 Task: Normalize Multiple Tracks.
Action: Mouse moved to (6, 26)
Screenshot: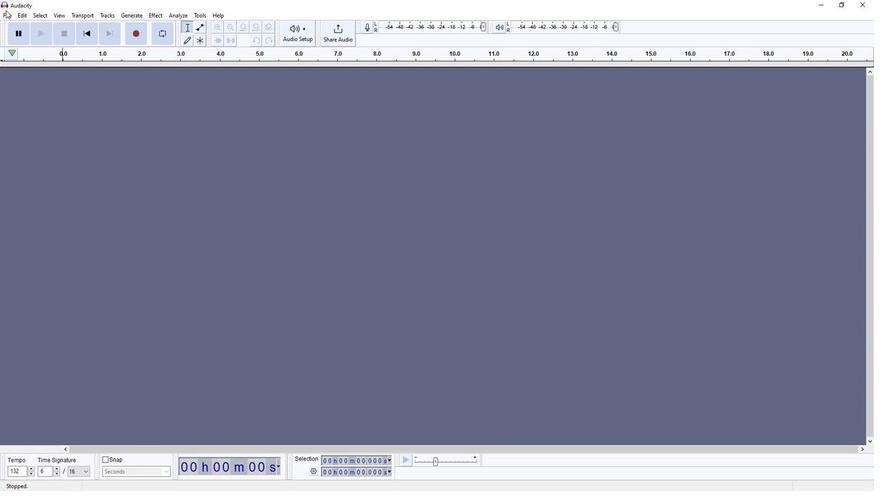 
Action: Mouse pressed left at (6, 26)
Screenshot: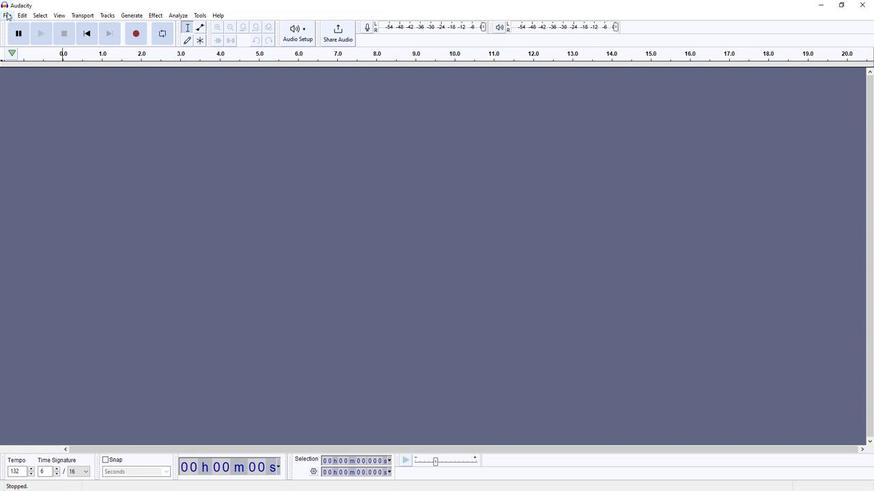 
Action: Mouse moved to (25, 52)
Screenshot: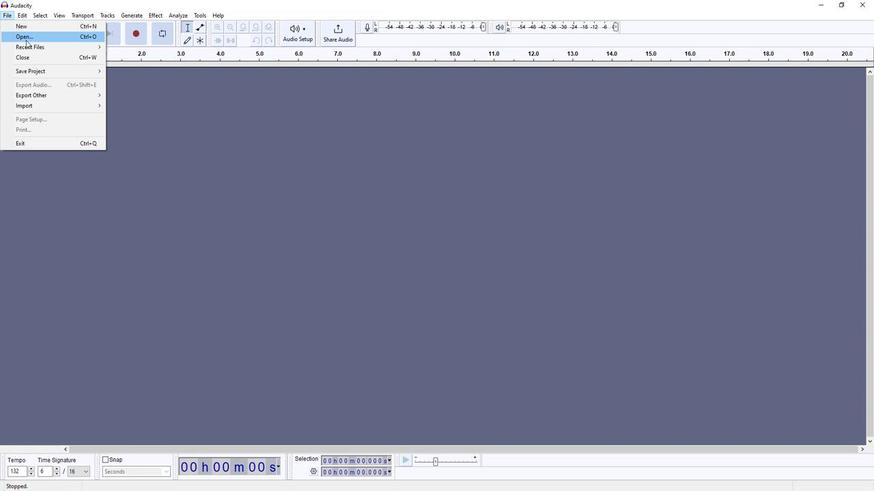
Action: Mouse pressed left at (25, 52)
Screenshot: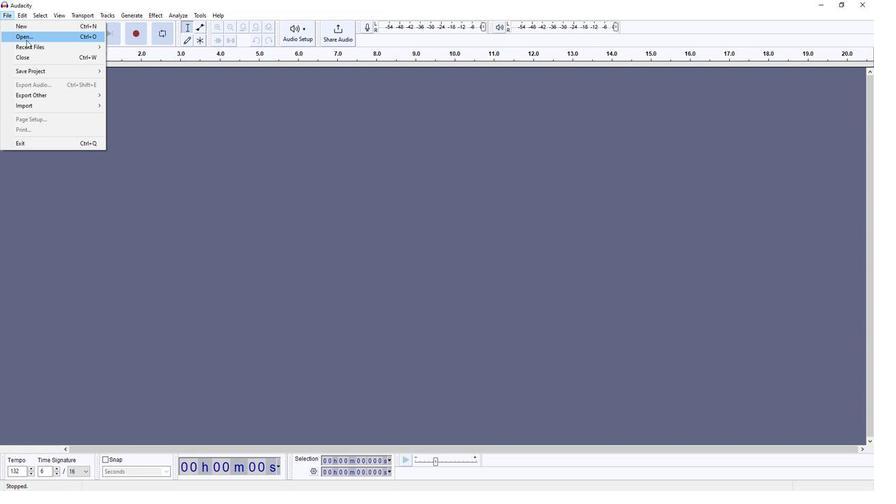 
Action: Mouse moved to (96, 122)
Screenshot: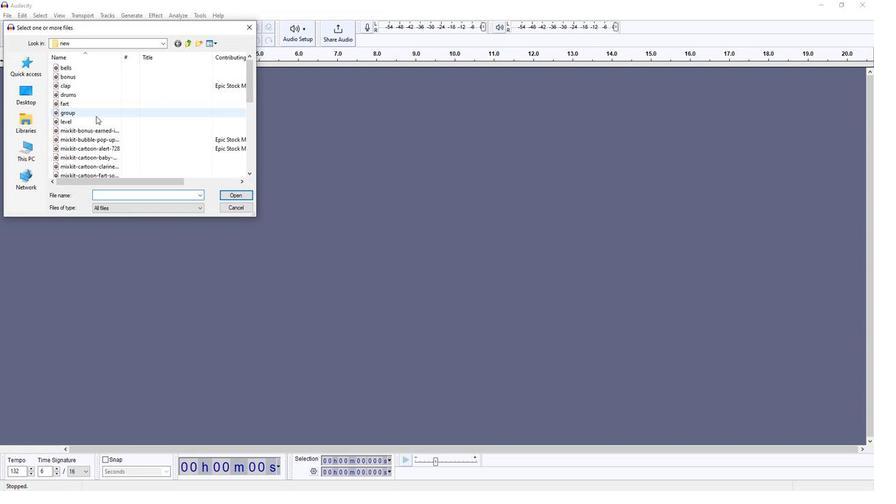 
Action: Mouse scrolled (96, 122) with delta (0, 0)
Screenshot: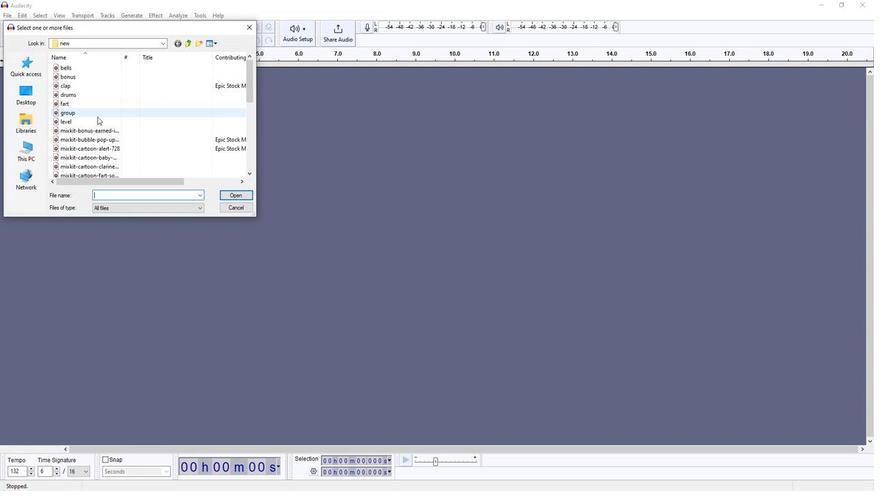 
Action: Mouse scrolled (96, 122) with delta (0, 0)
Screenshot: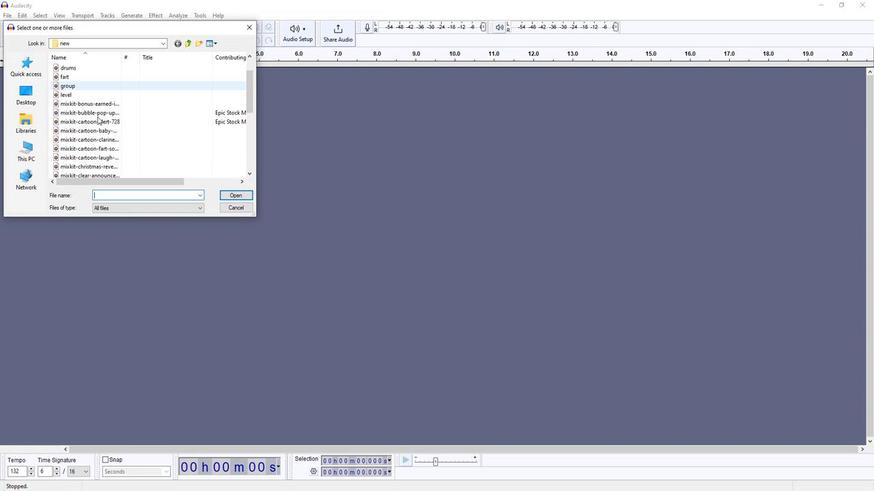 
Action: Mouse scrolled (96, 122) with delta (0, 0)
Screenshot: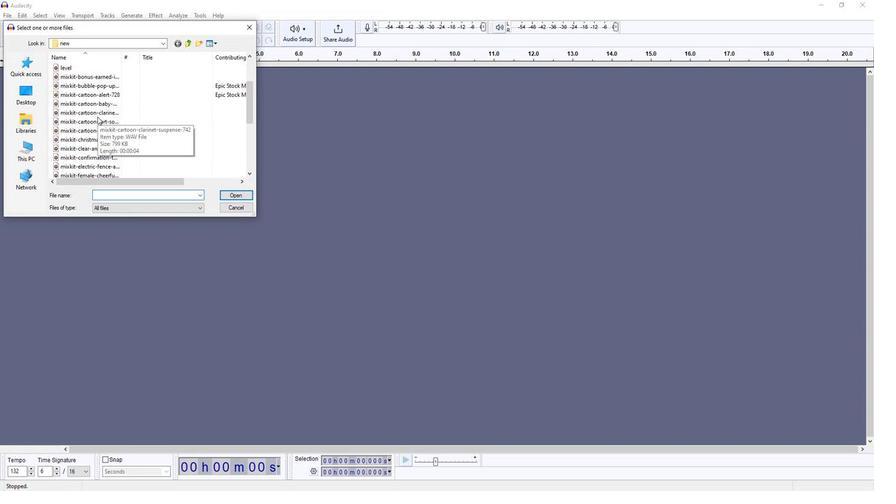 
Action: Mouse scrolled (96, 122) with delta (0, 0)
Screenshot: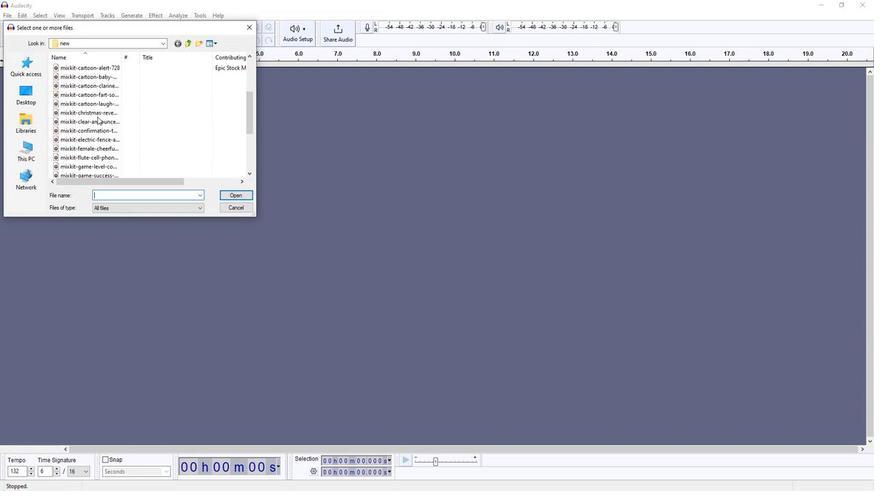 
Action: Mouse scrolled (96, 122) with delta (0, 0)
Screenshot: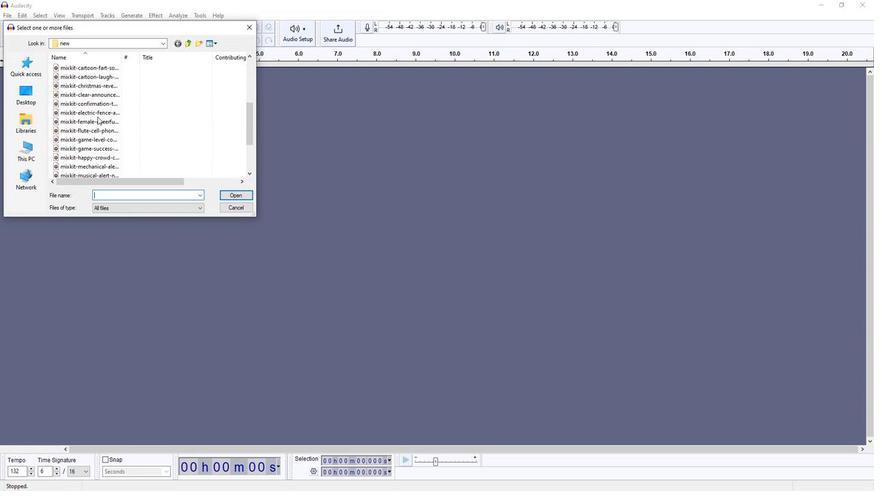 
Action: Mouse scrolled (96, 122) with delta (0, 0)
Screenshot: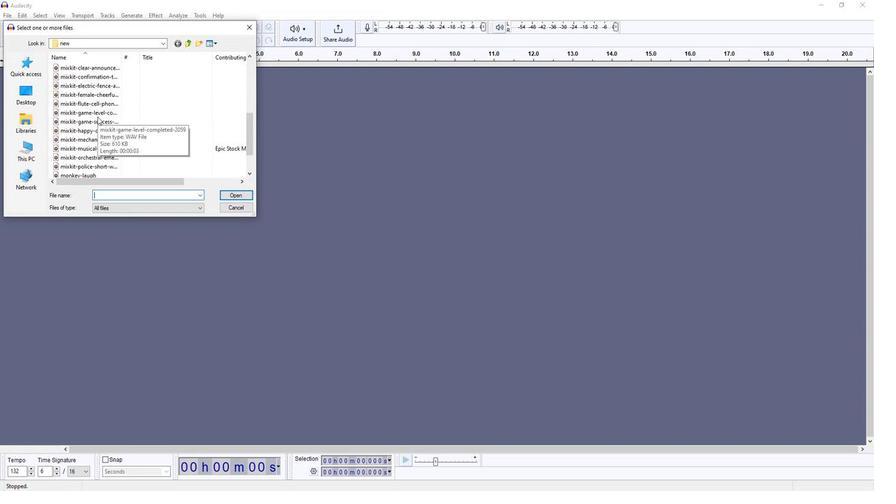 
Action: Mouse scrolled (96, 122) with delta (0, 0)
Screenshot: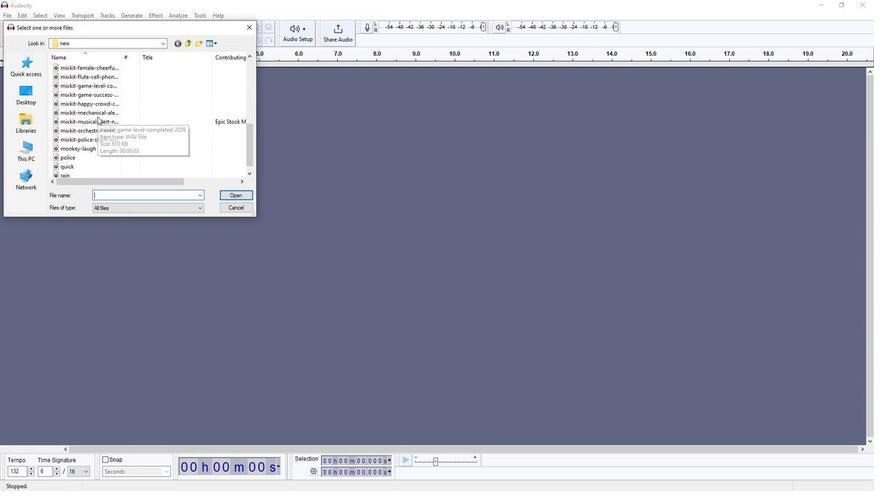 
Action: Mouse moved to (70, 160)
Screenshot: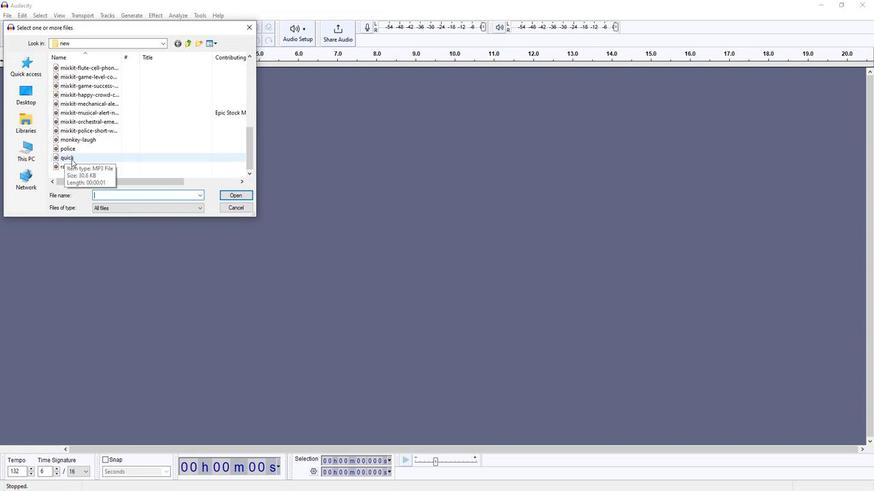 
Action: Mouse pressed left at (70, 160)
Screenshot: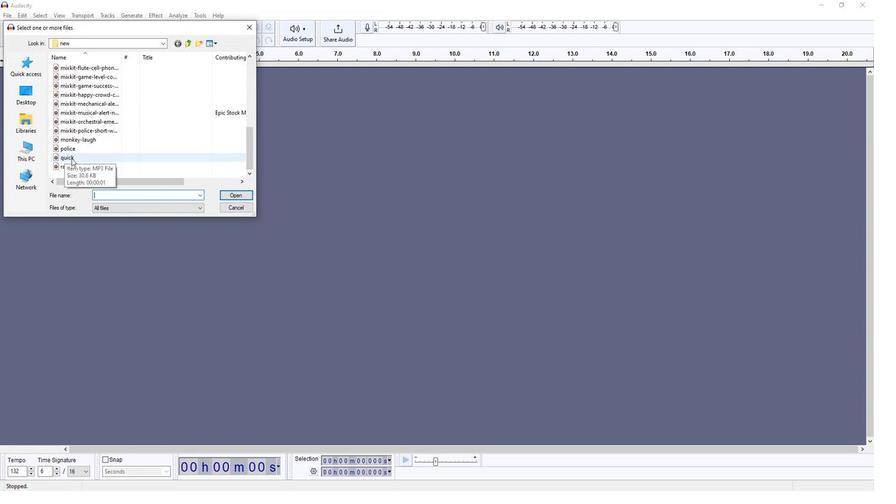 
Action: Mouse moved to (228, 194)
Screenshot: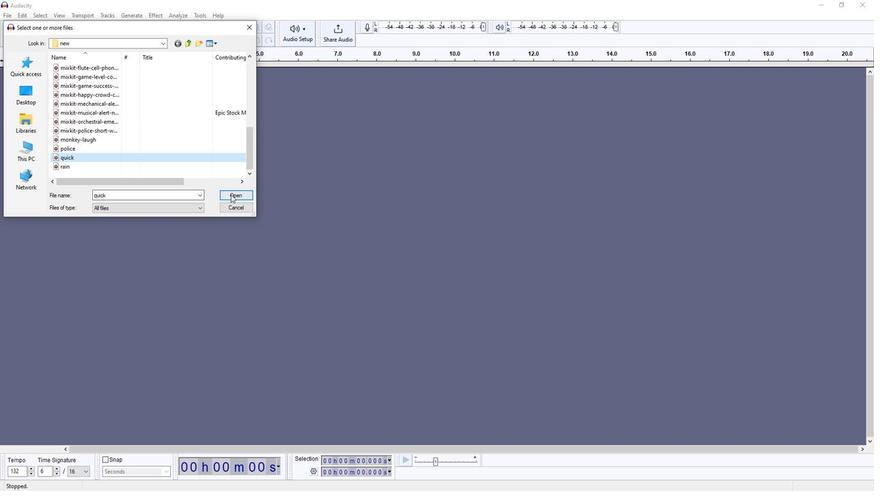 
Action: Mouse pressed left at (228, 194)
Screenshot: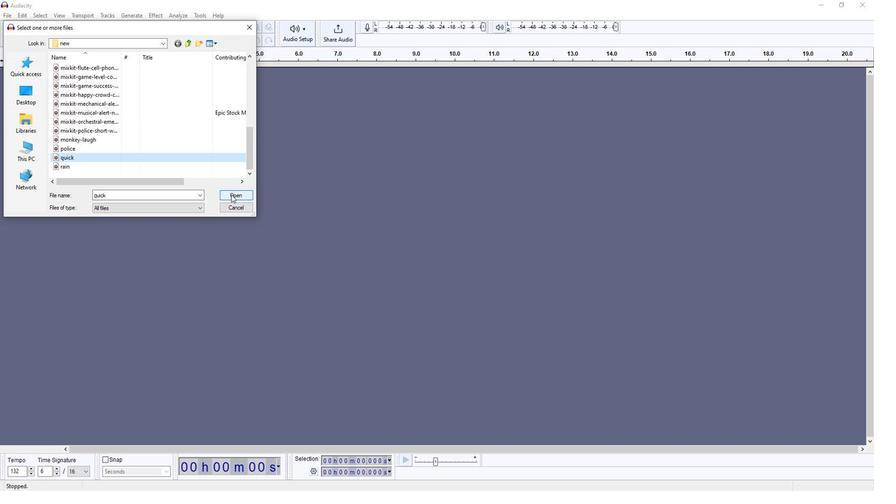 
Action: Mouse moved to (35, 44)
Screenshot: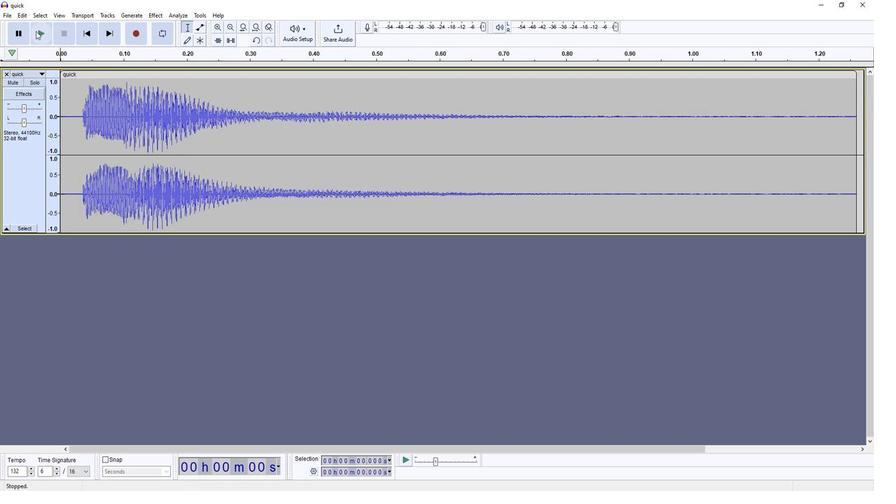 
Action: Mouse pressed left at (35, 44)
Screenshot: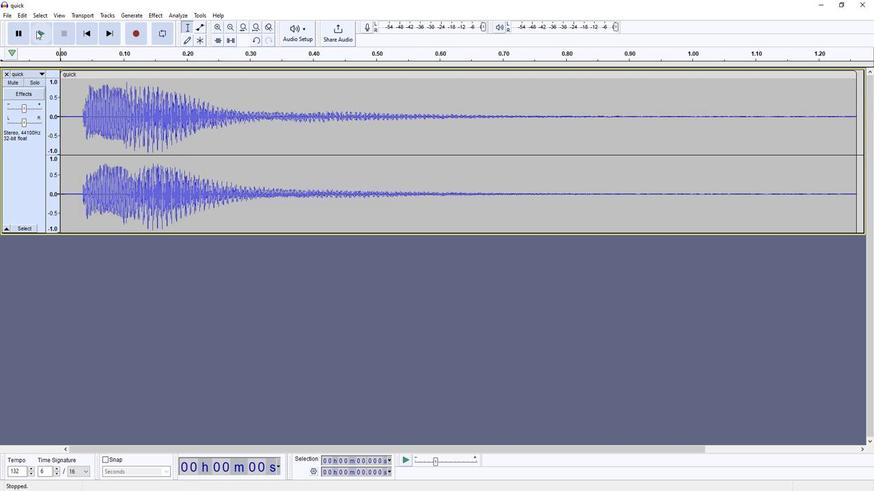 
Action: Mouse moved to (461, 90)
Screenshot: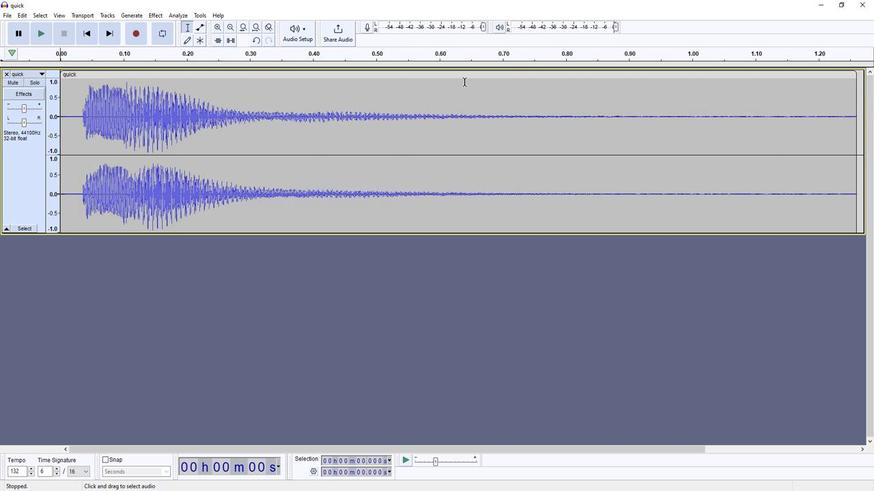 
Action: Mouse pressed left at (461, 90)
Screenshot: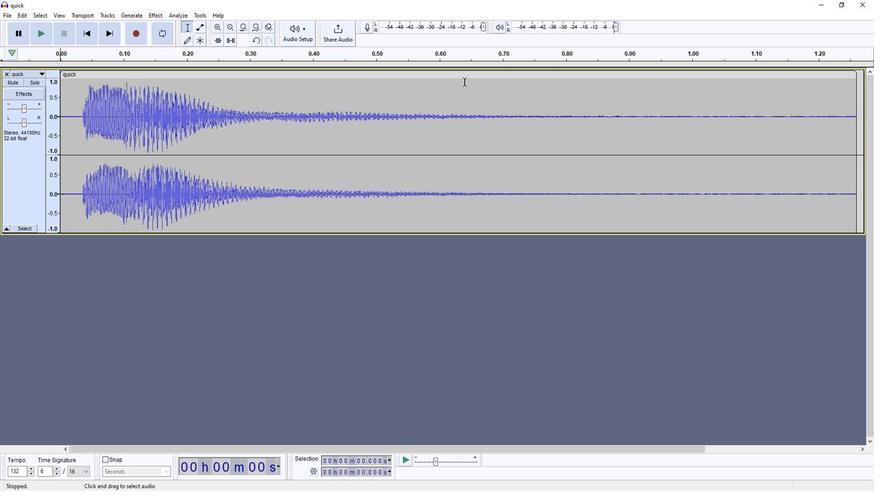 
Action: Mouse moved to (26, 31)
Screenshot: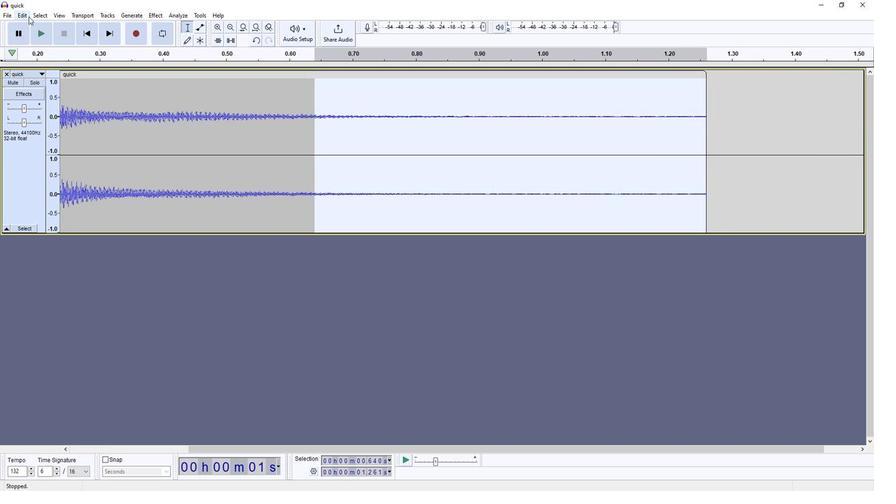 
Action: Mouse pressed left at (26, 31)
Screenshot: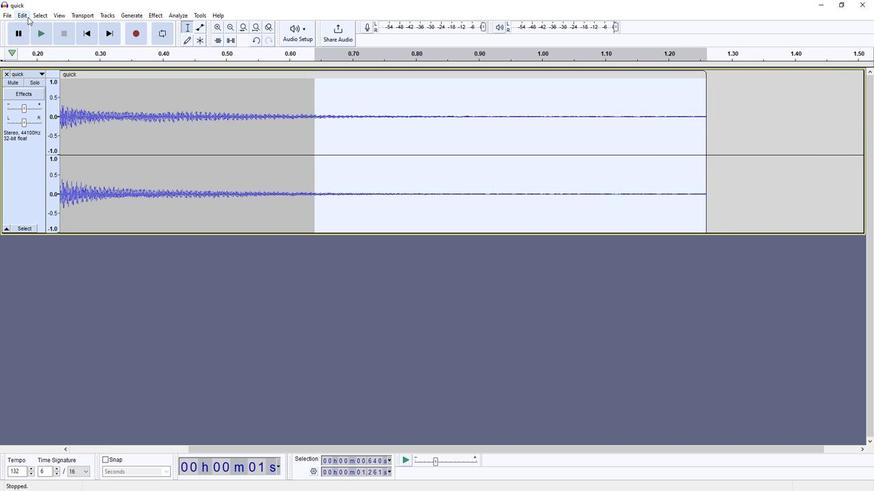 
Action: Mouse moved to (38, 68)
Screenshot: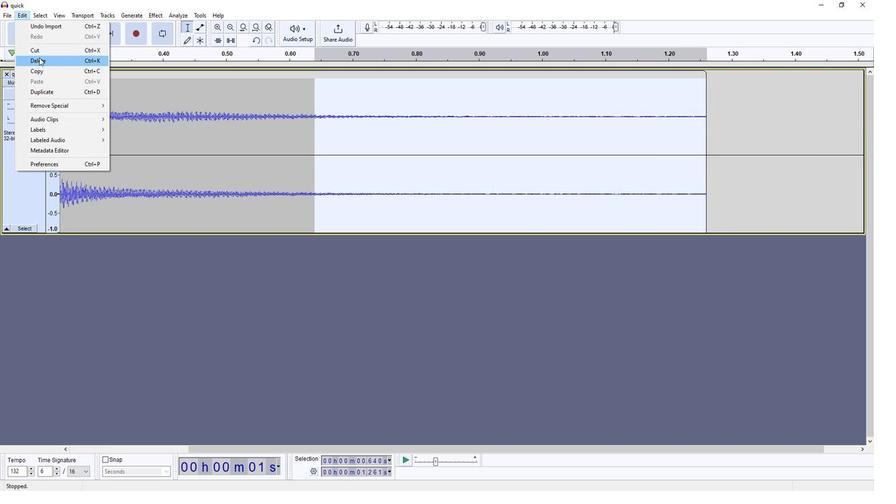 
Action: Mouse pressed left at (38, 68)
Screenshot: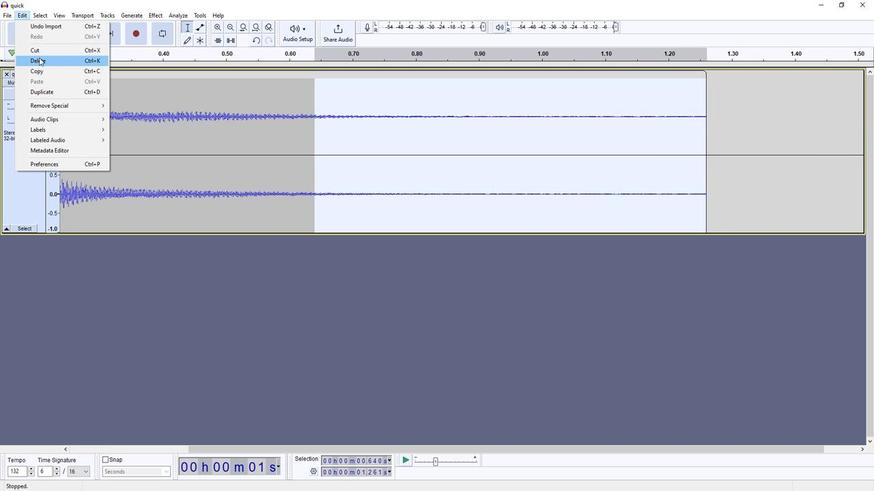 
Action: Mouse moved to (83, 41)
Screenshot: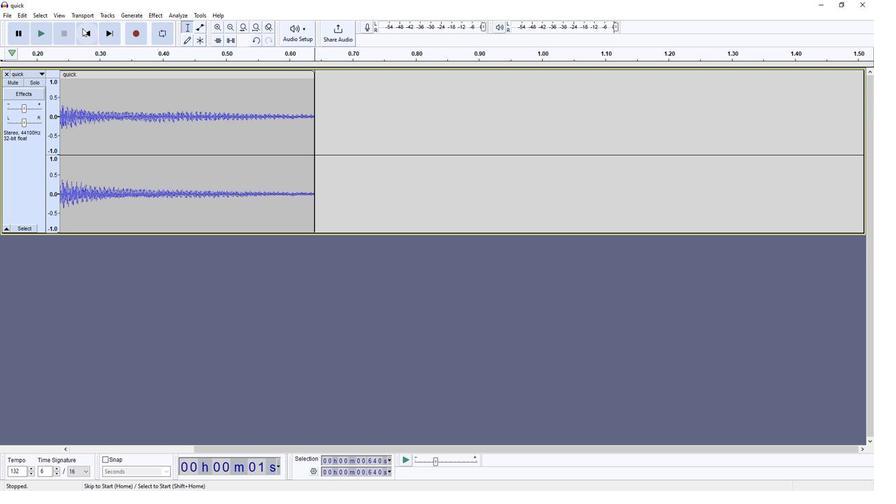 
Action: Mouse pressed left at (83, 41)
Screenshot: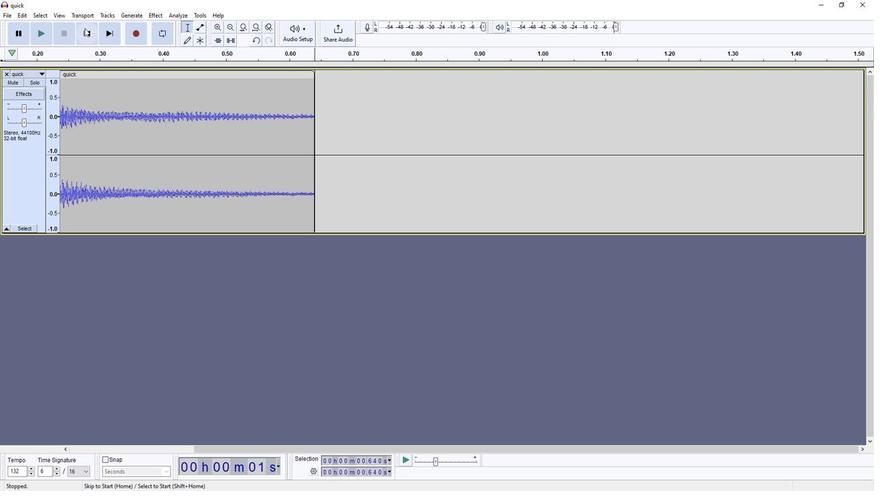 
Action: Mouse moved to (8, 29)
Screenshot: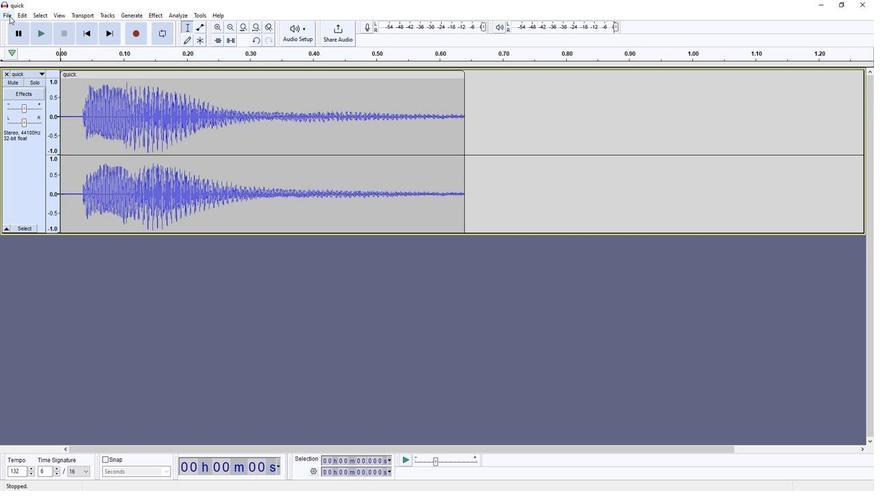 
Action: Mouse pressed left at (8, 29)
Screenshot: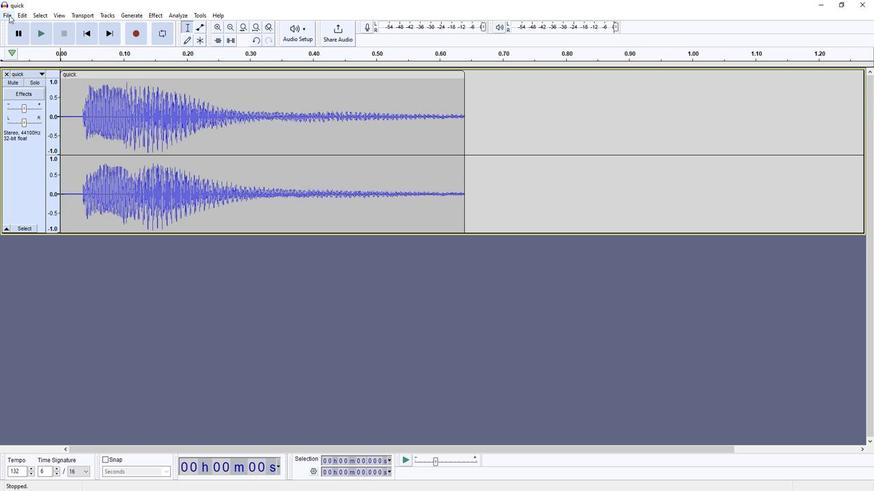 
Action: Mouse moved to (37, 112)
Screenshot: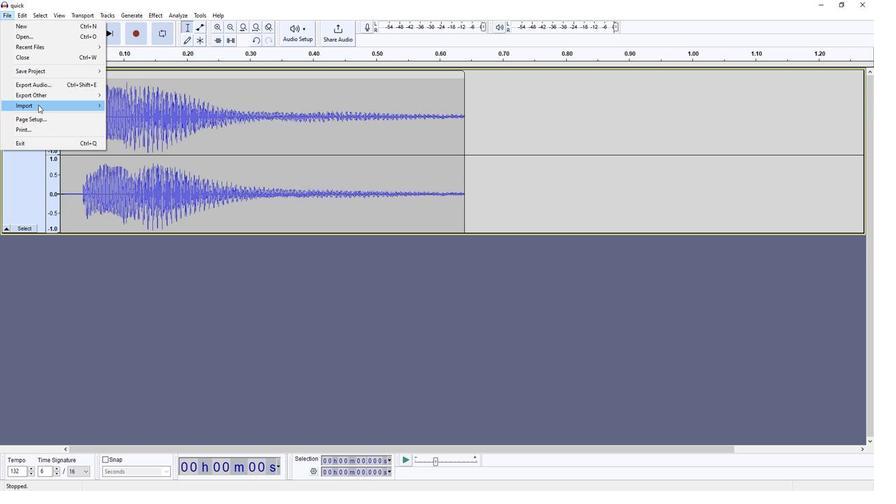 
Action: Mouse pressed left at (37, 112)
Screenshot: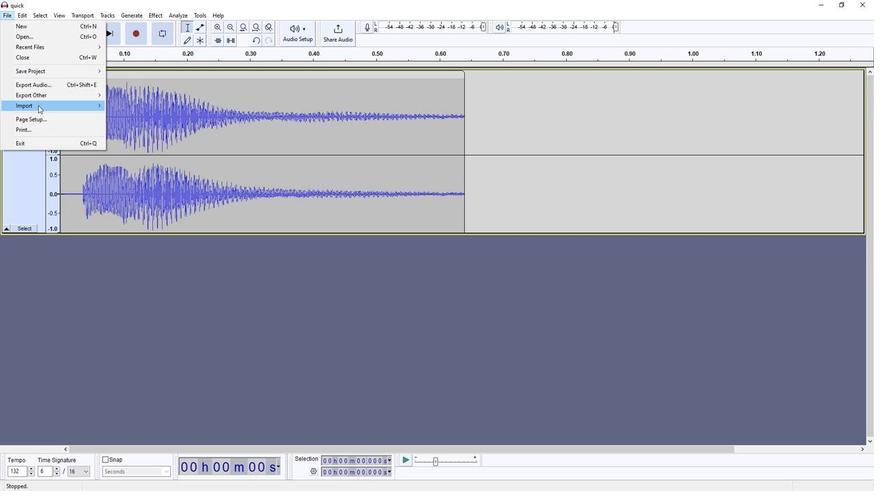 
Action: Mouse moved to (114, 109)
Screenshot: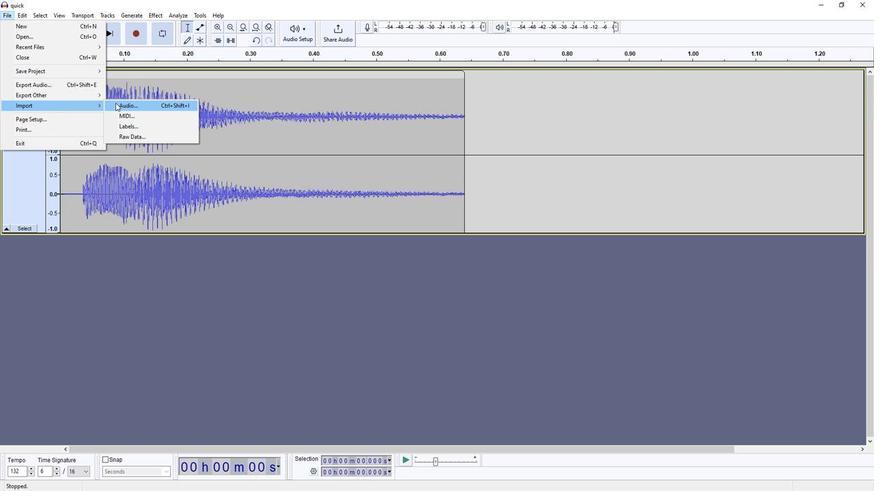 
Action: Mouse pressed left at (114, 109)
Screenshot: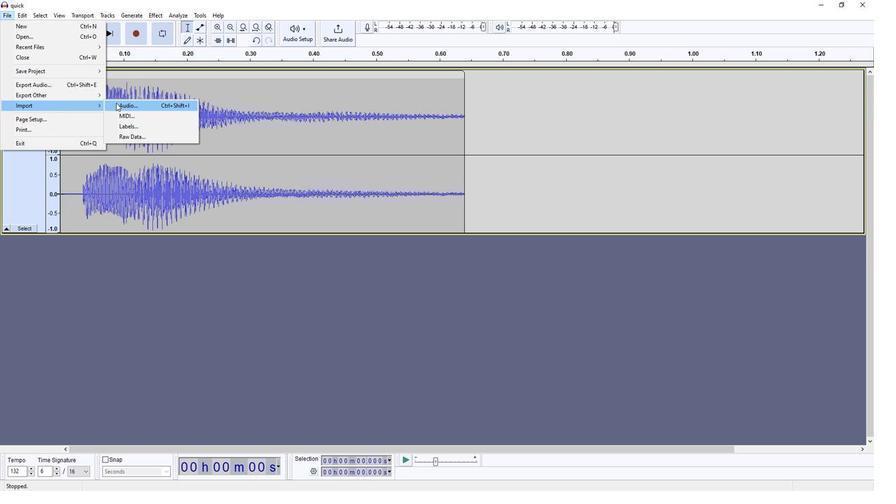 
Action: Mouse moved to (64, 126)
Screenshot: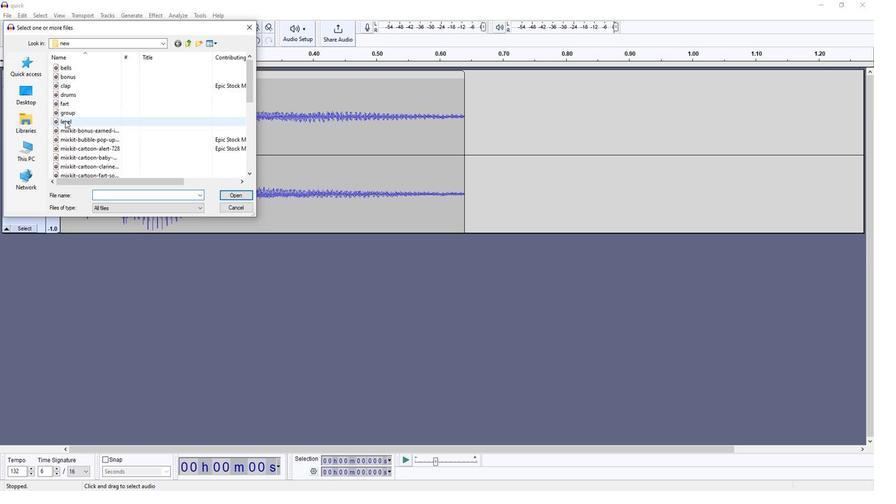 
Action: Mouse pressed left at (64, 126)
Screenshot: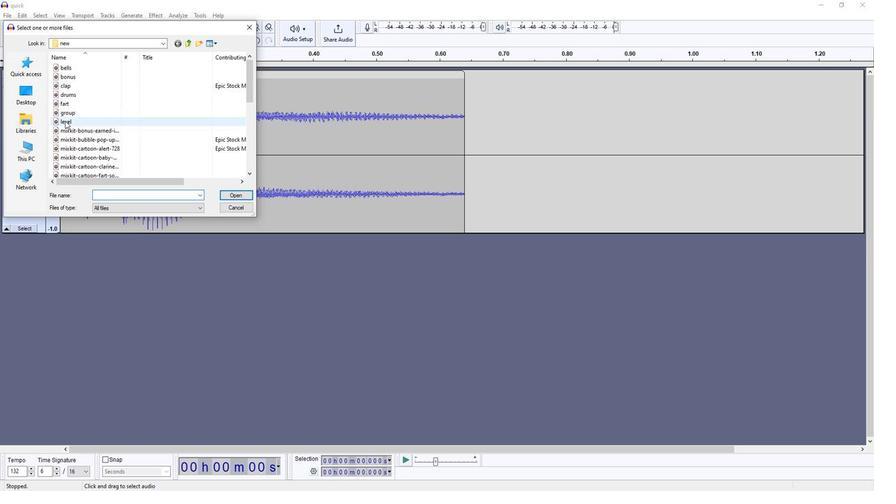
Action: Mouse moved to (226, 191)
Screenshot: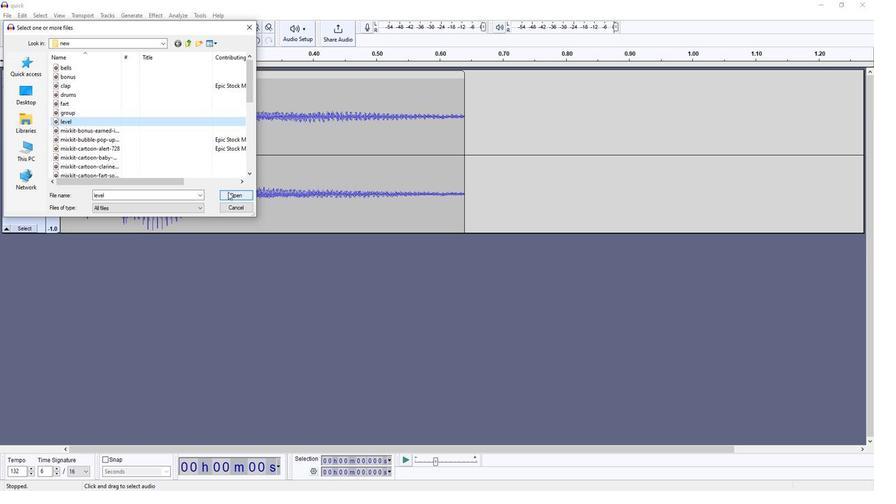 
Action: Mouse pressed left at (226, 191)
Screenshot: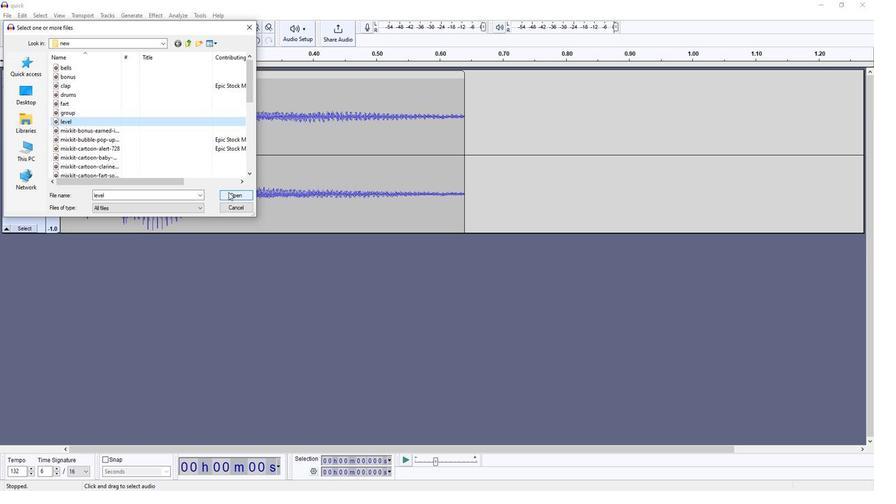 
Action: Mouse moved to (19, 314)
Screenshot: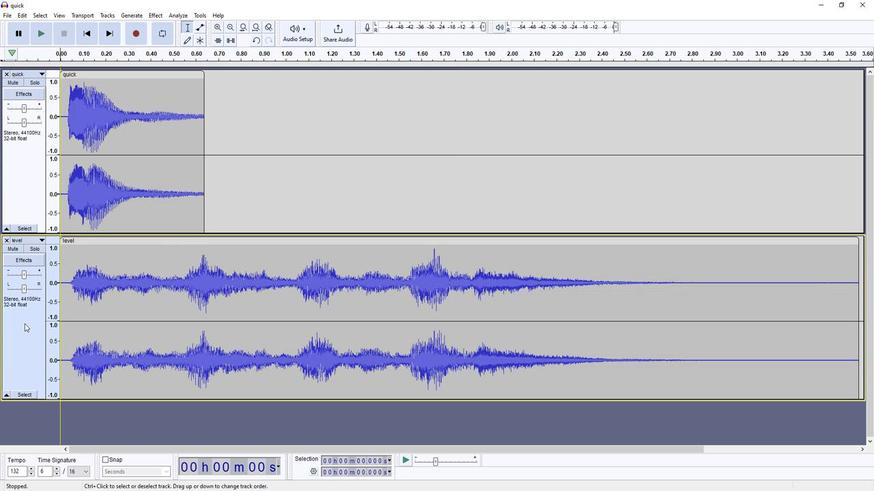
Action: Mouse pressed left at (19, 314)
Screenshot: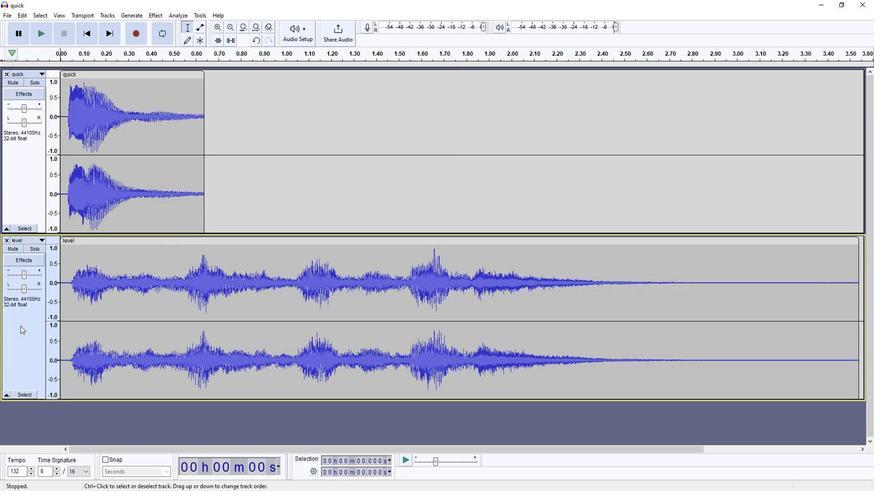 
Action: Mouse moved to (36, 47)
Screenshot: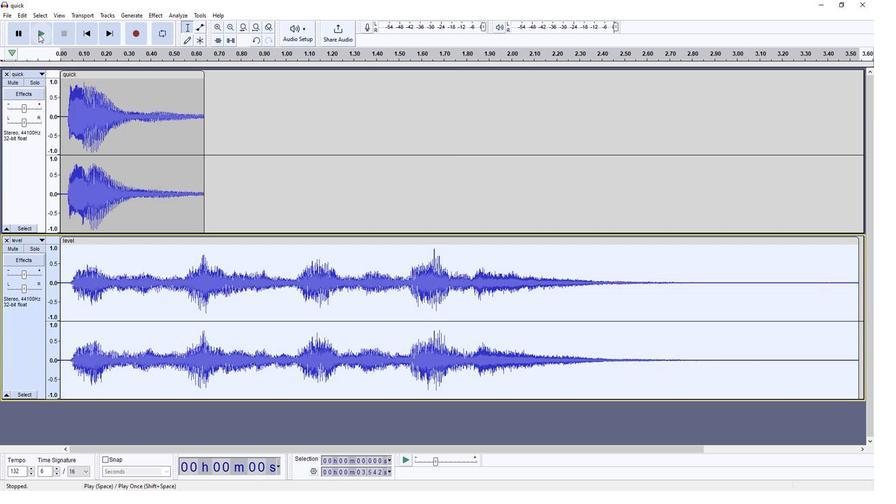 
Action: Mouse pressed left at (36, 47)
Screenshot: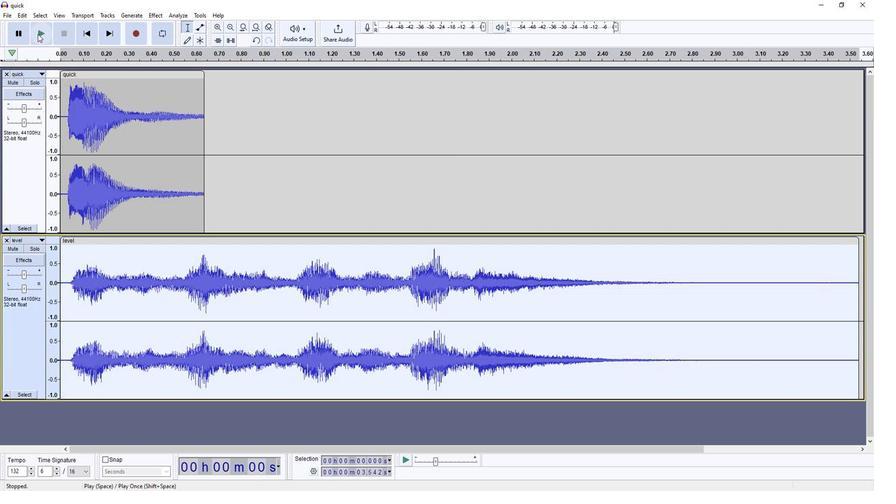 
Action: Mouse moved to (610, 244)
Screenshot: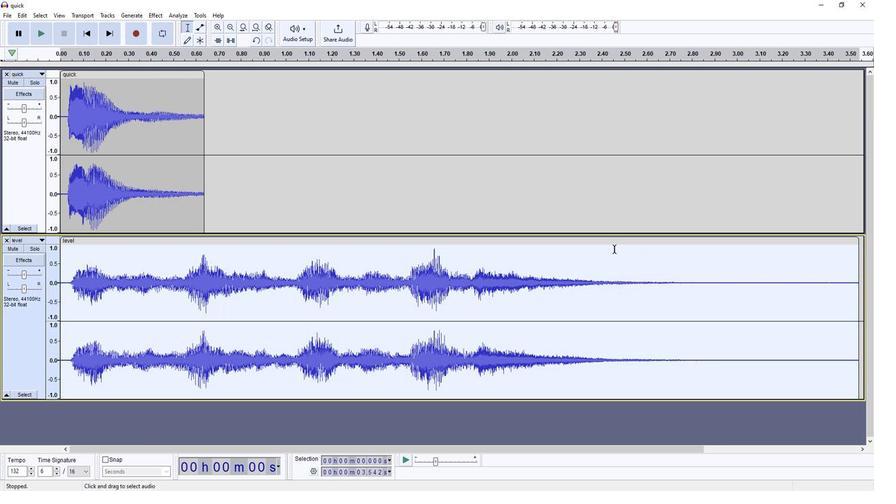 
Action: Mouse pressed left at (610, 244)
Screenshot: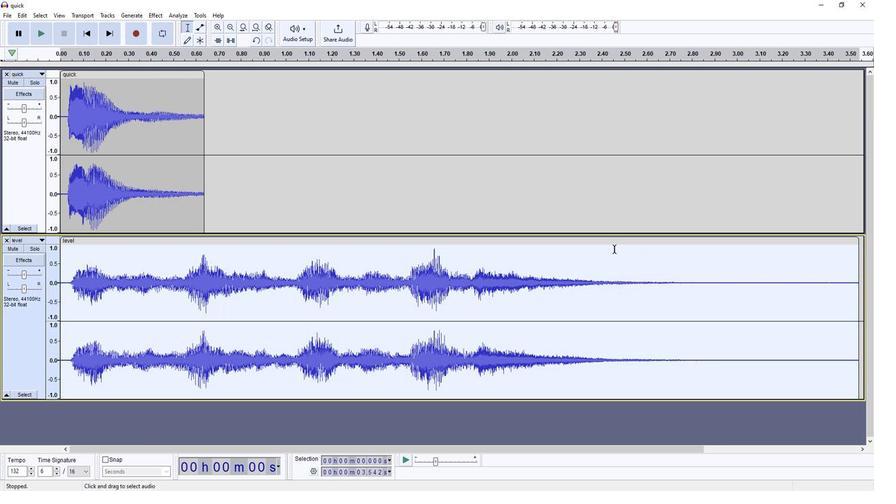 
Action: Mouse moved to (24, 25)
Screenshot: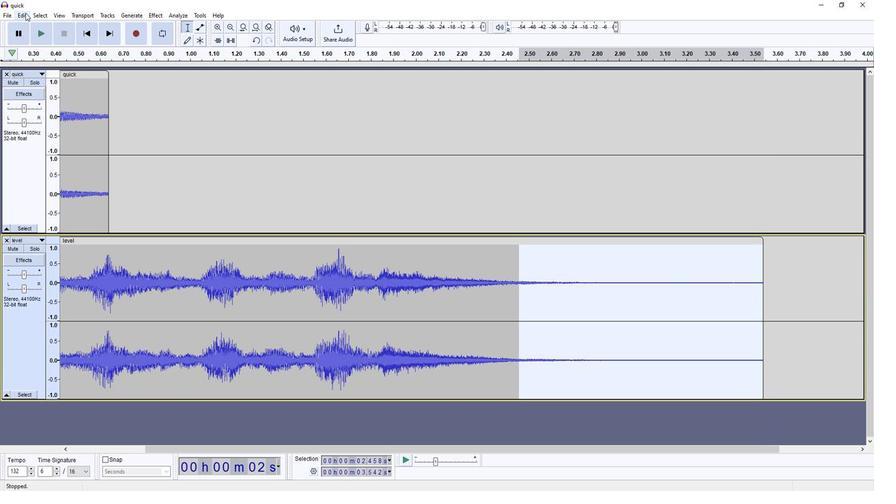 
Action: Mouse pressed left at (24, 25)
Screenshot: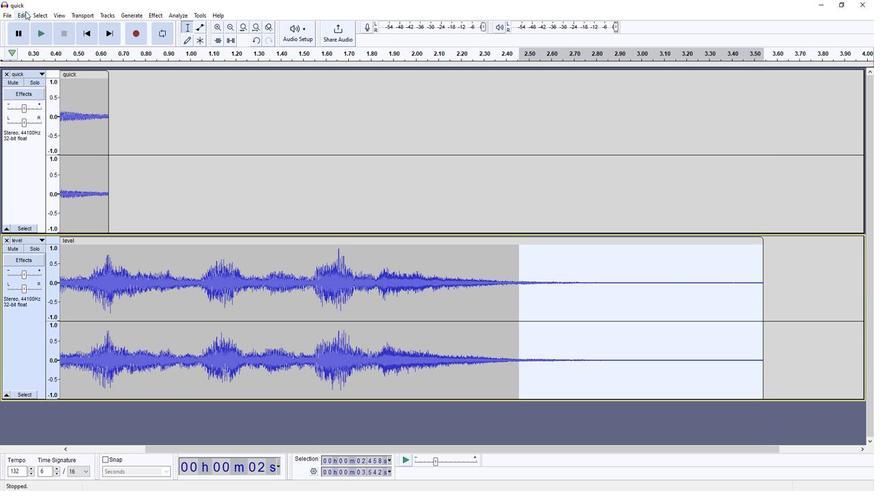 
Action: Mouse moved to (47, 73)
Screenshot: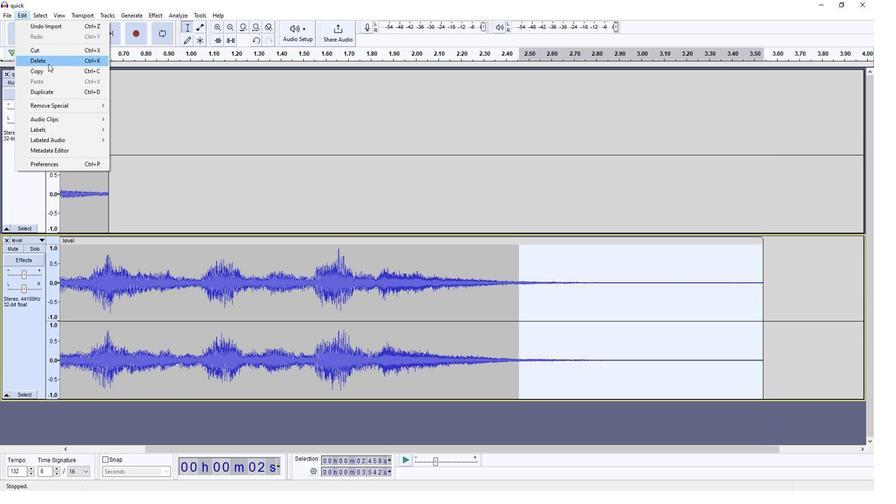 
Action: Mouse pressed left at (47, 73)
Screenshot: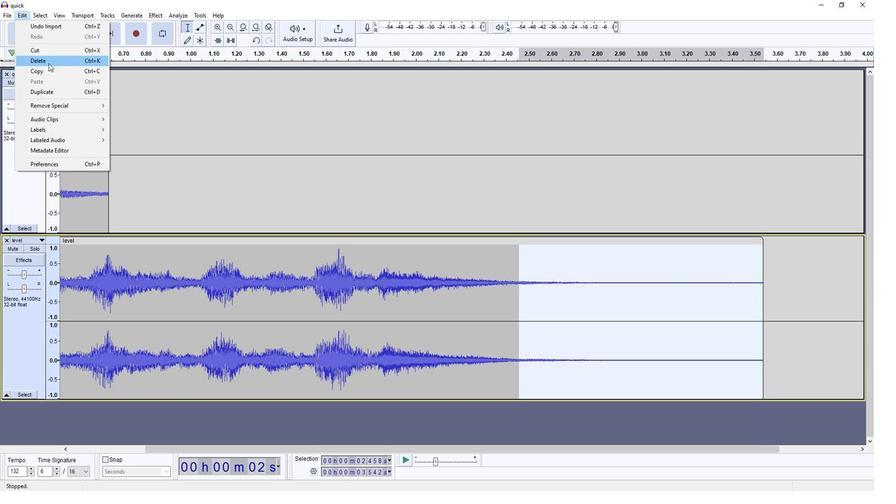 
Action: Mouse moved to (172, 131)
Screenshot: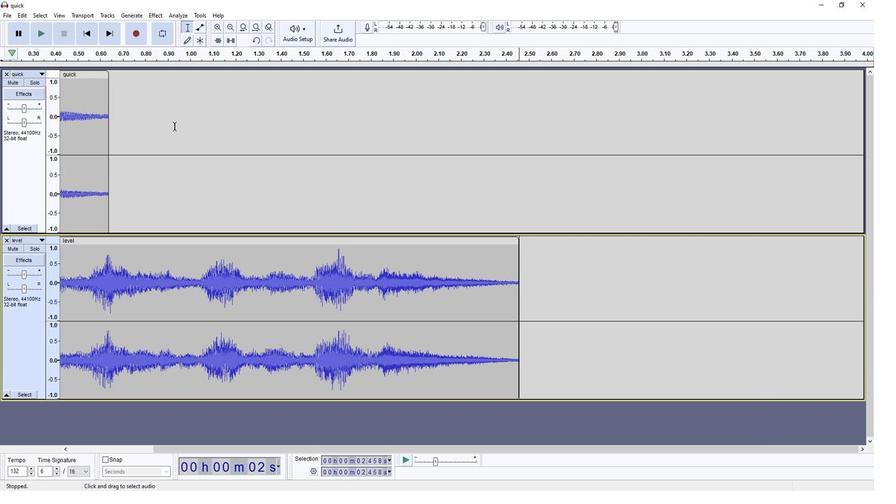 
Action: Mouse scrolled (172, 131) with delta (0, 0)
Screenshot: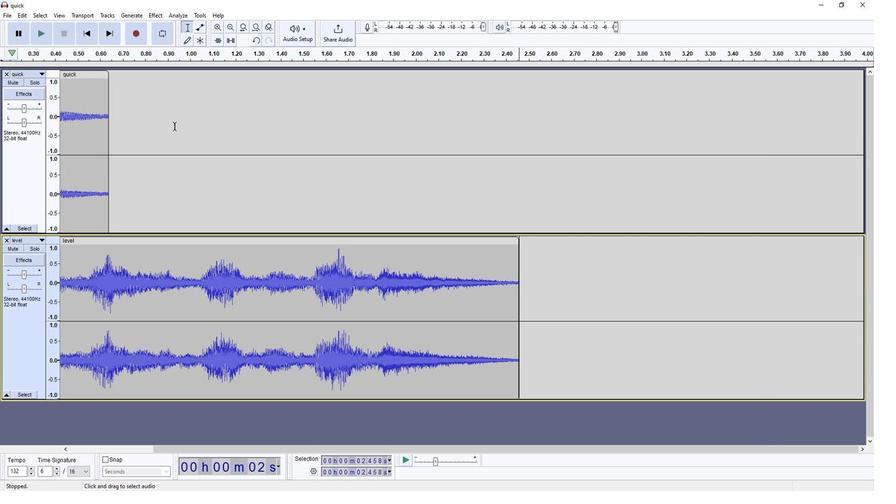 
Action: Mouse scrolled (172, 131) with delta (0, 0)
Screenshot: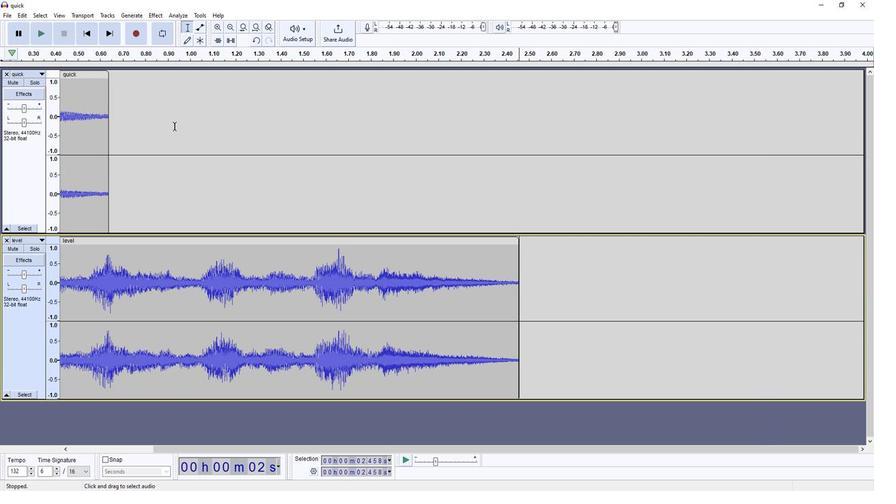 
Action: Mouse scrolled (172, 131) with delta (0, 0)
Screenshot: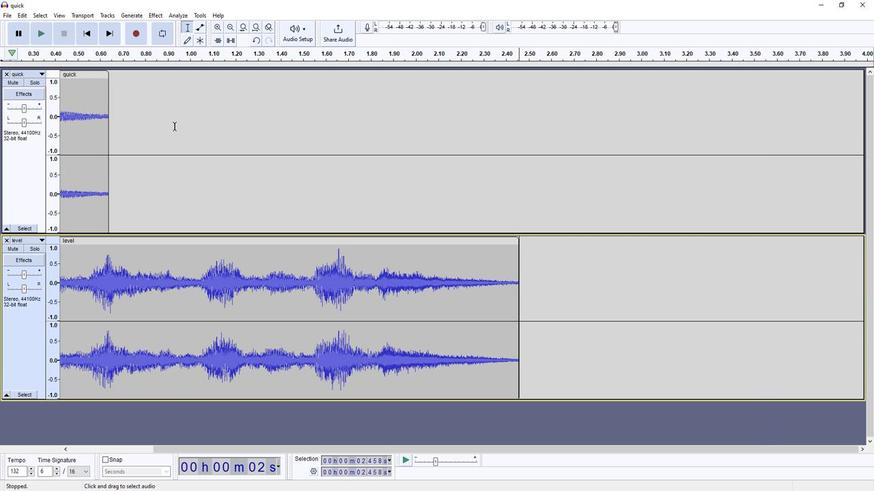 
Action: Mouse scrolled (172, 131) with delta (0, 0)
Screenshot: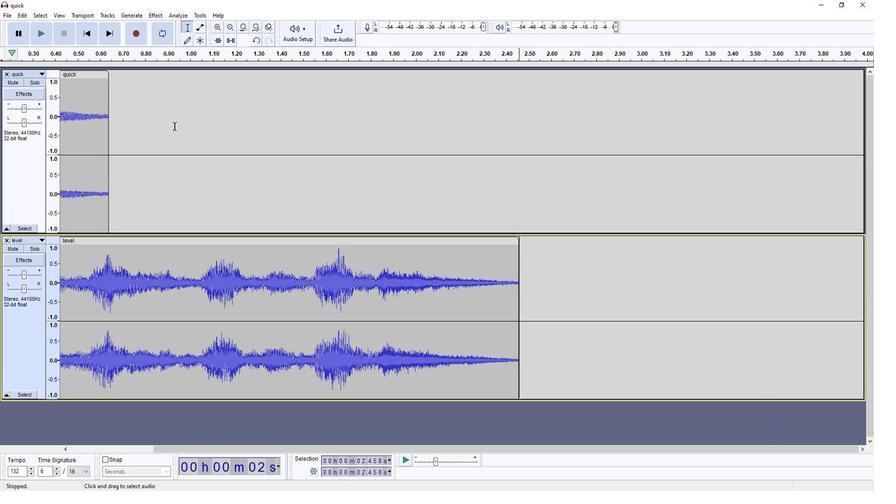 
Action: Mouse scrolled (172, 131) with delta (0, 0)
Screenshot: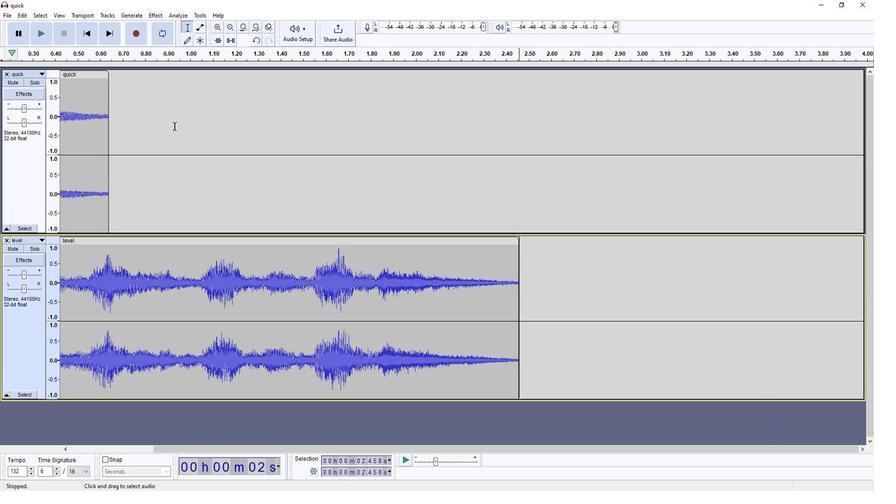 
Action: Mouse moved to (86, 48)
Screenshot: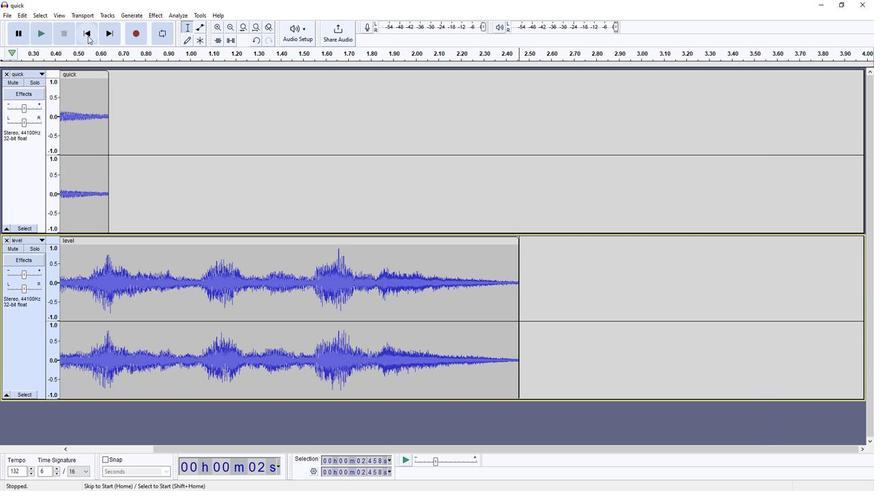 
Action: Mouse pressed left at (86, 48)
Screenshot: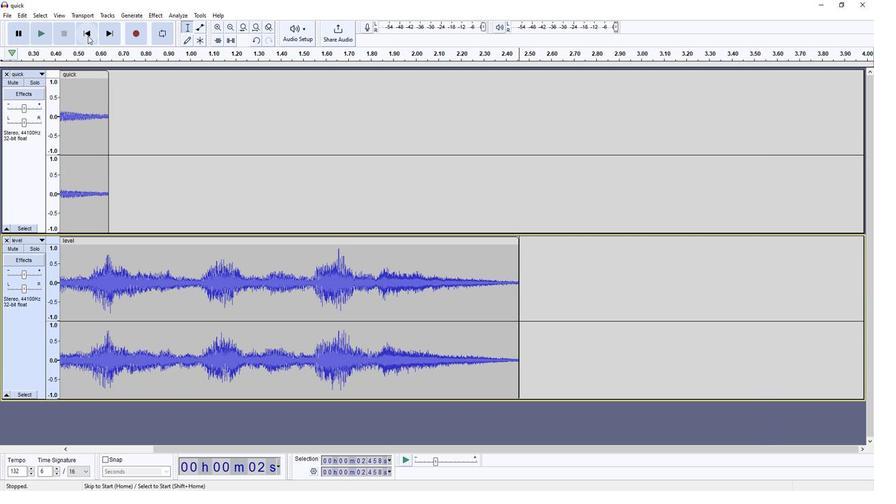 
Action: Mouse moved to (228, 238)
Screenshot: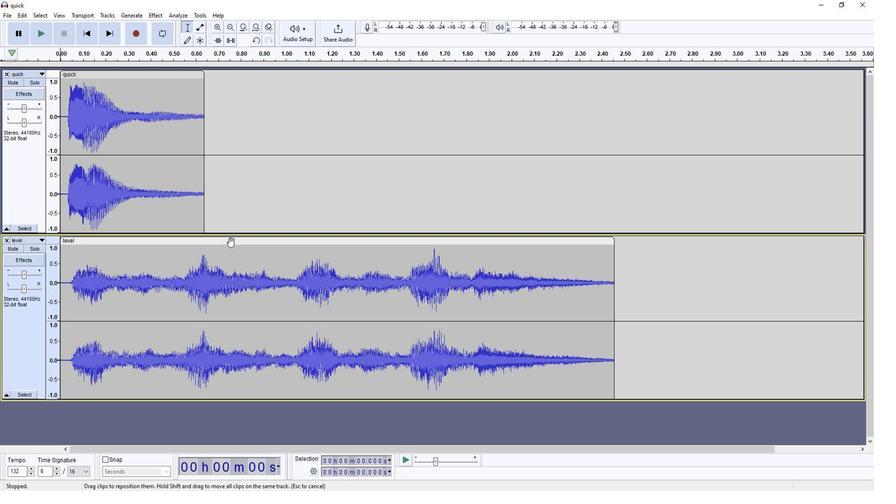 
Action: Mouse pressed left at (228, 238)
Screenshot: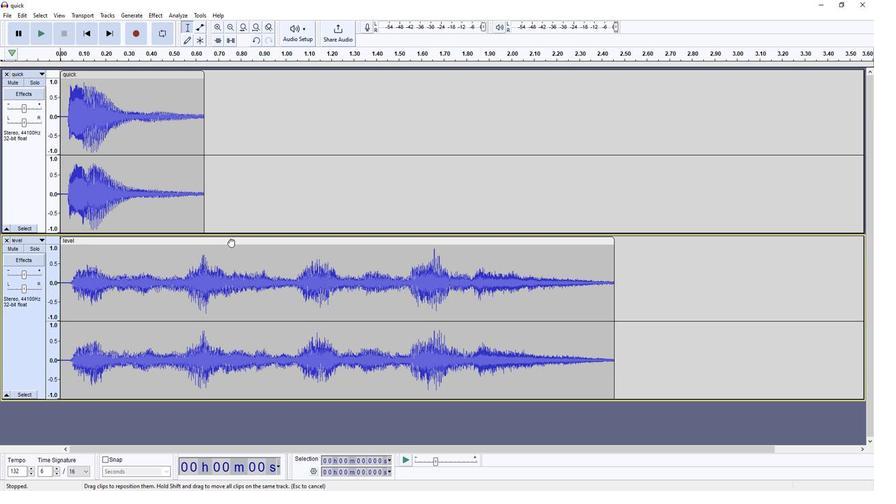 
Action: Mouse moved to (27, 170)
Screenshot: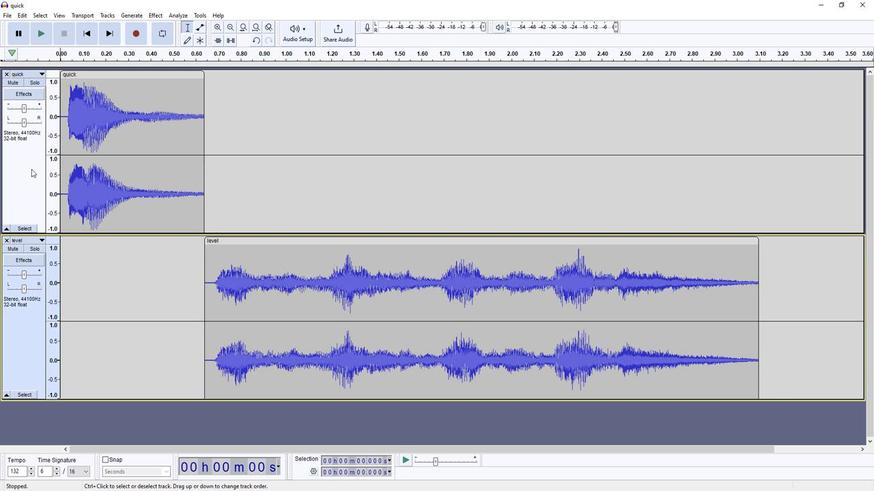 
Action: Mouse pressed left at (27, 170)
Screenshot: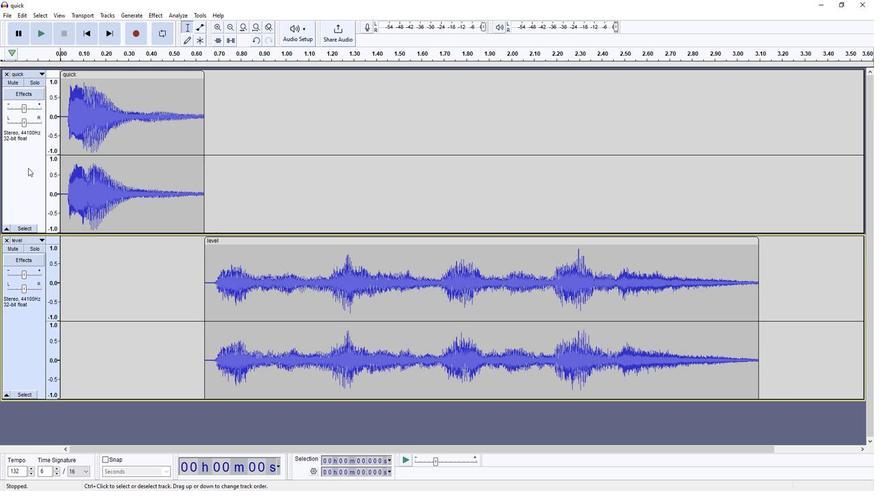 
Action: Mouse moved to (159, 28)
Screenshot: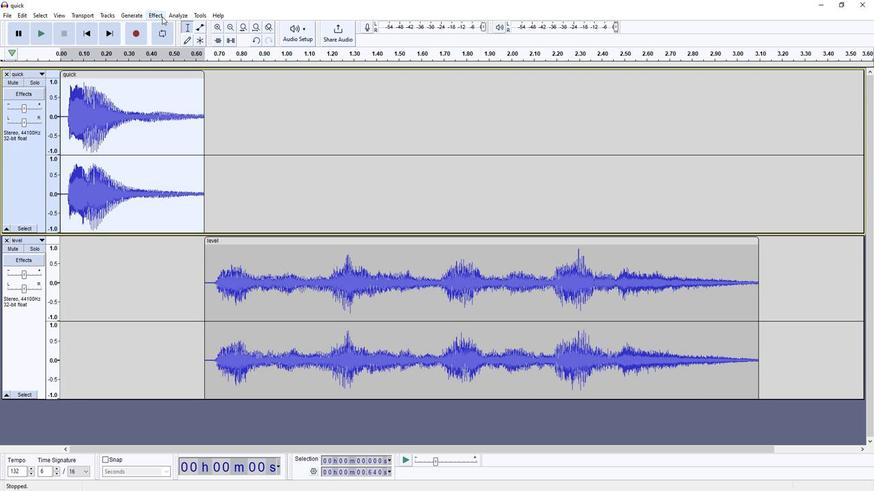 
Action: Mouse pressed left at (159, 28)
Screenshot: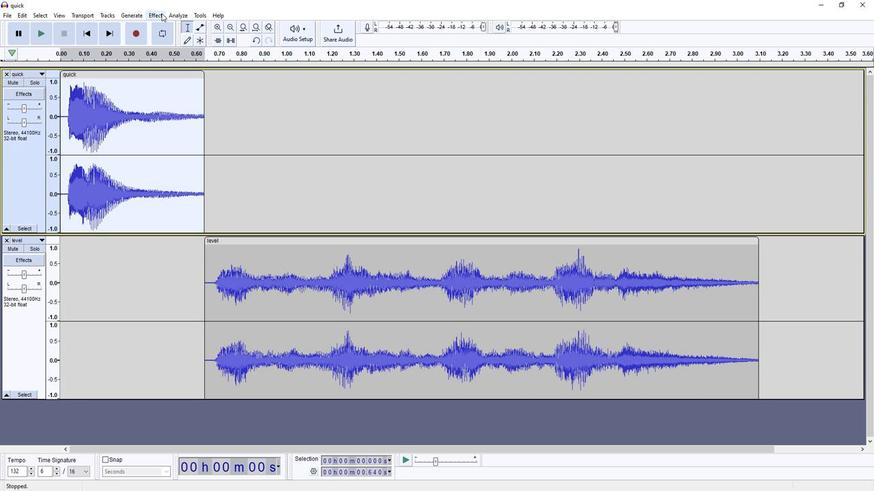 
Action: Mouse moved to (306, 125)
Screenshot: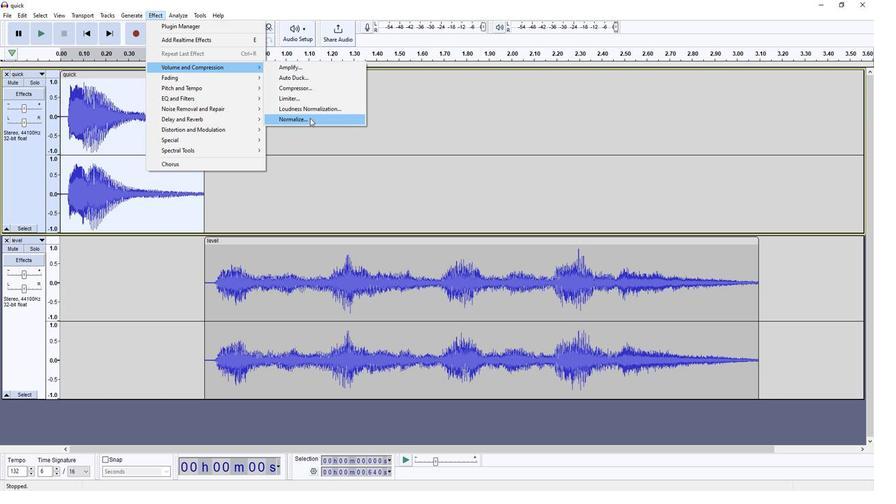 
Action: Mouse pressed left at (306, 125)
Screenshot: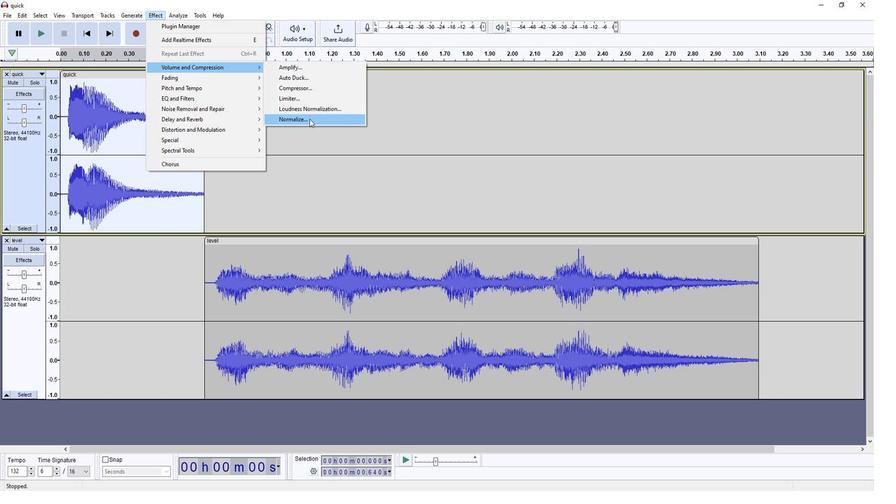 
Action: Mouse moved to (451, 222)
Screenshot: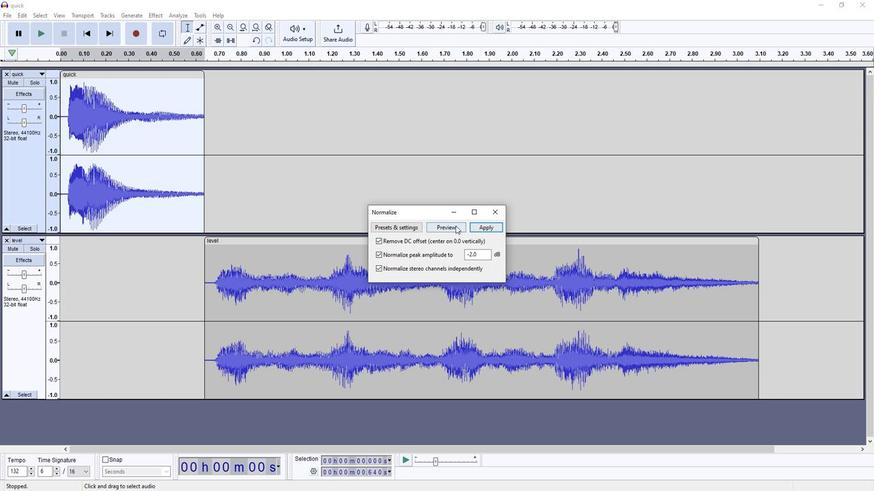 
Action: Mouse pressed left at (451, 222)
Screenshot: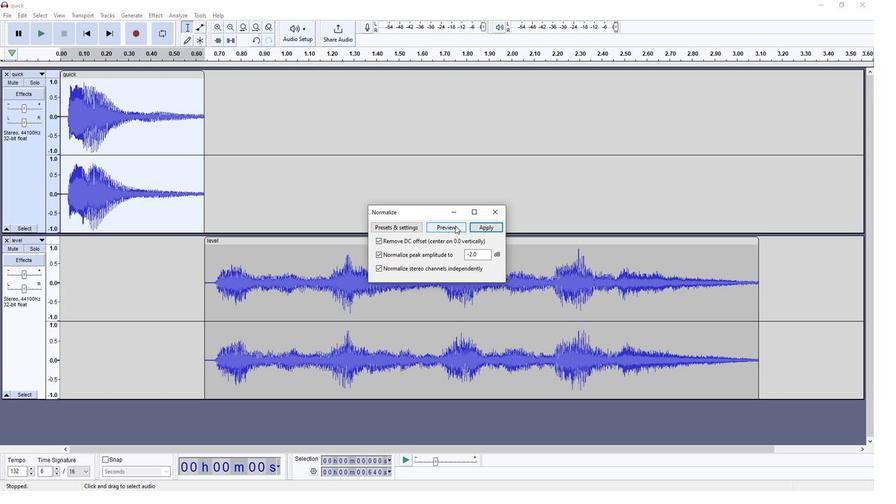 
Action: Mouse moved to (486, 220)
Screenshot: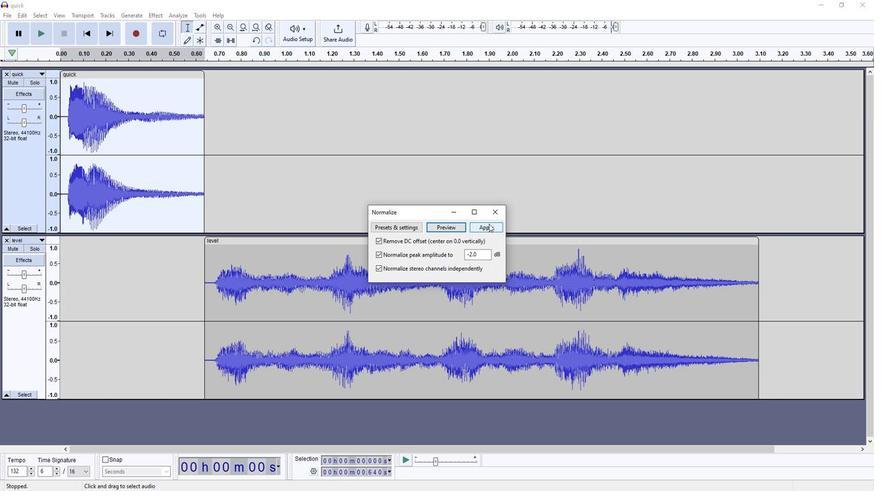 
Action: Mouse pressed left at (486, 220)
Screenshot: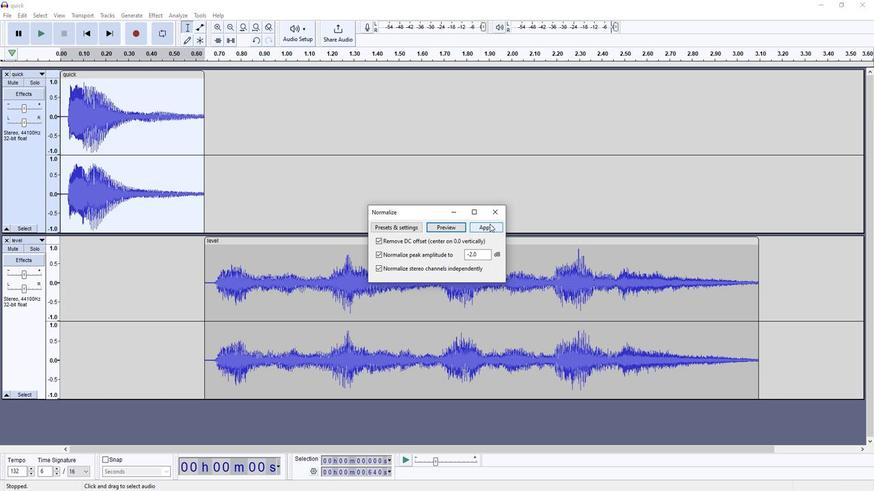 
Action: Mouse moved to (23, 321)
Screenshot: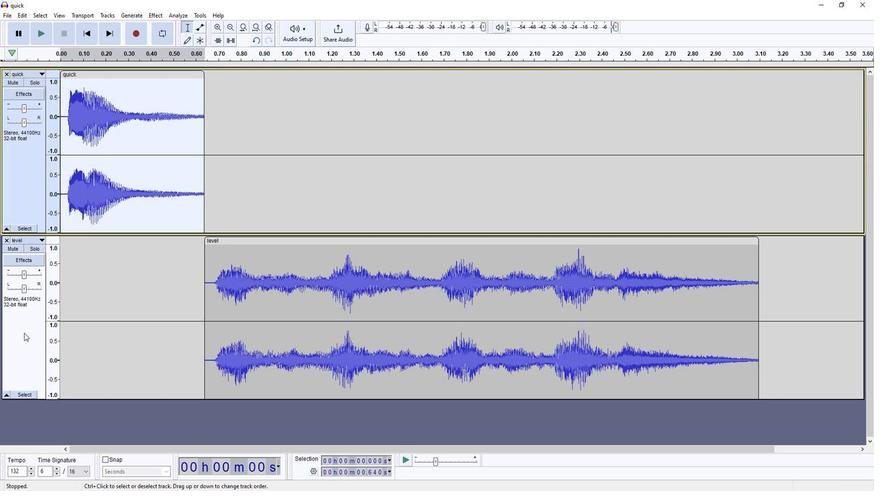 
Action: Mouse pressed left at (23, 321)
Screenshot: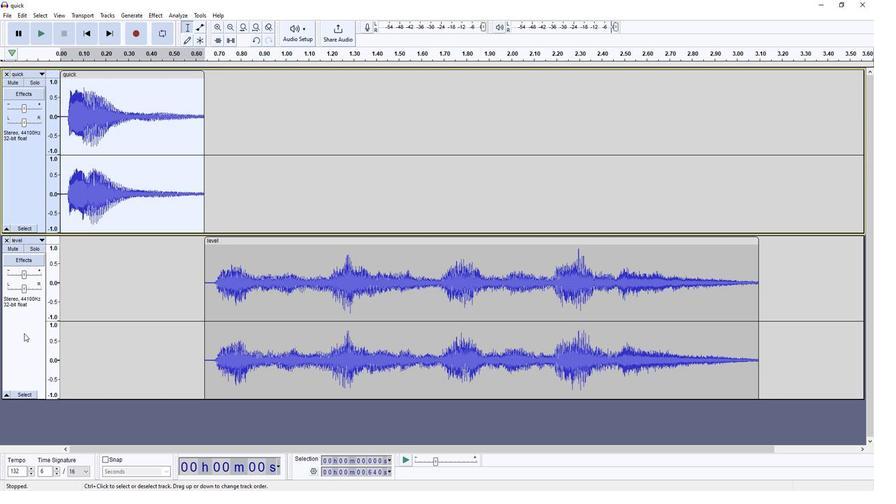 
Action: Mouse moved to (155, 31)
Screenshot: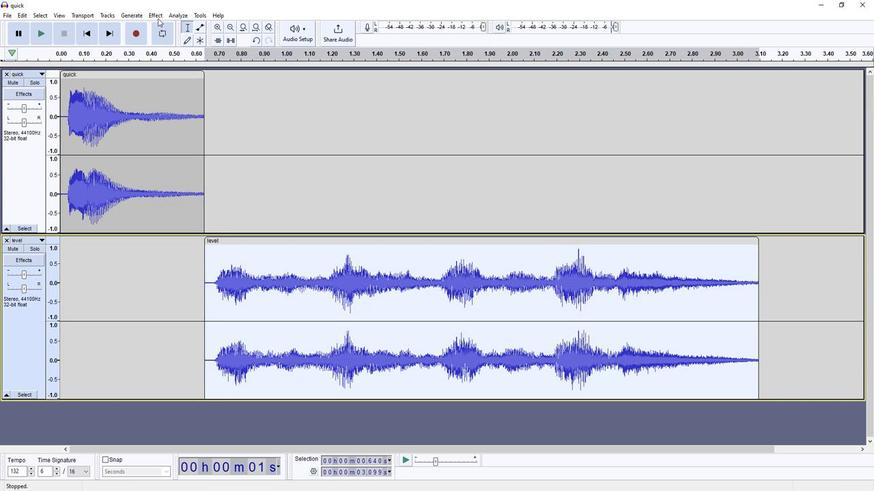 
Action: Mouse pressed left at (155, 31)
Screenshot: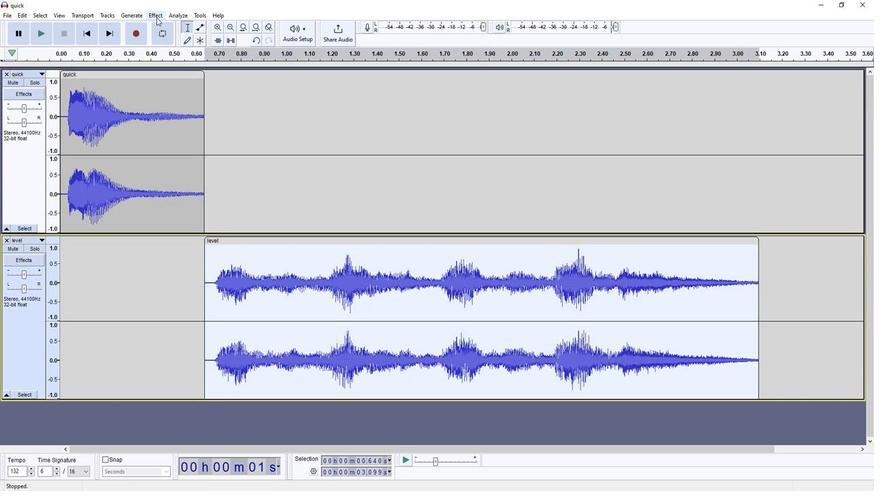 
Action: Mouse moved to (312, 121)
Screenshot: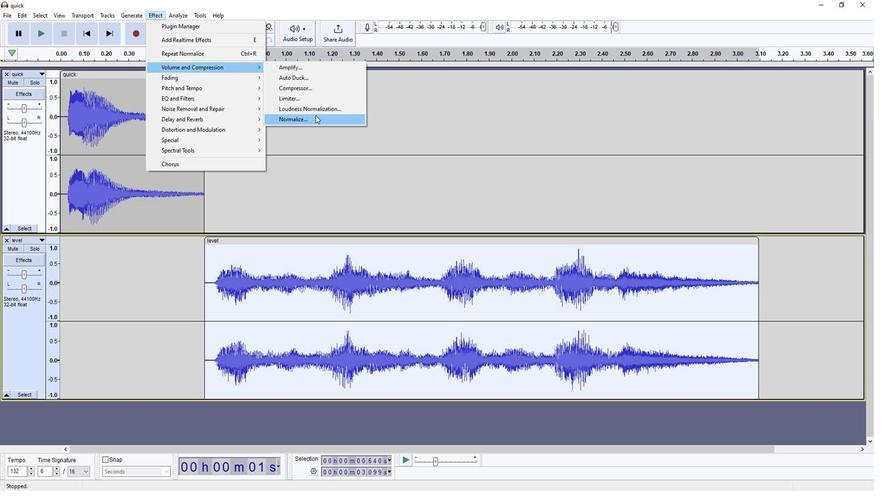 
Action: Mouse pressed left at (312, 121)
Screenshot: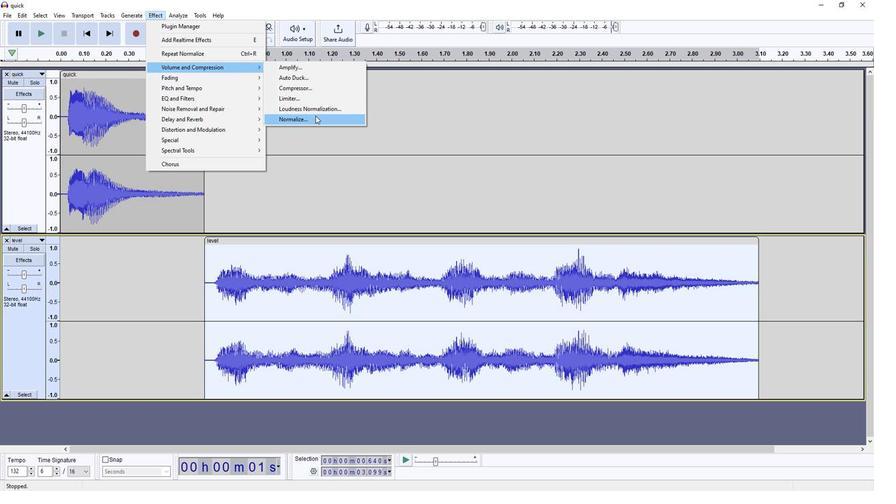 
Action: Mouse moved to (446, 220)
Screenshot: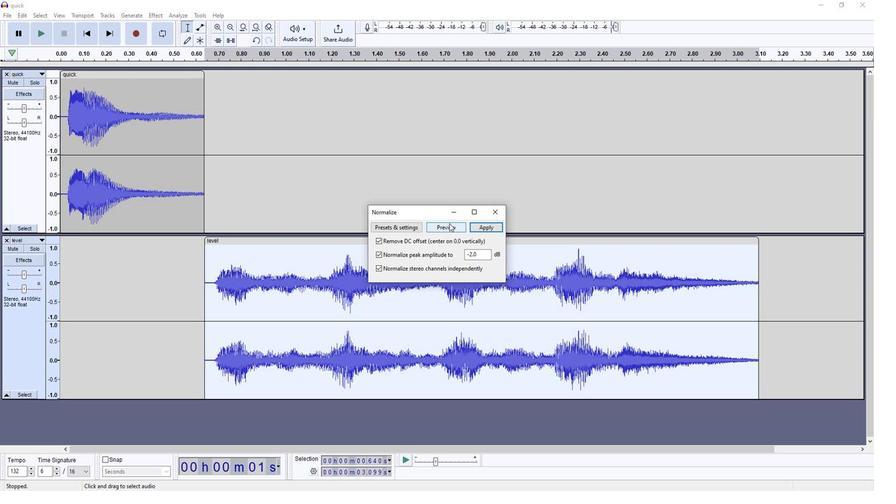 
Action: Mouse pressed left at (446, 220)
Screenshot: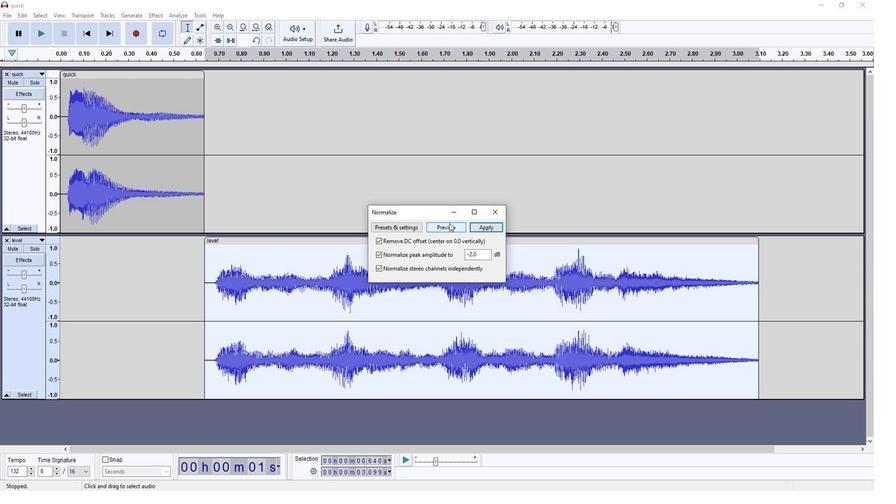 
Action: Mouse moved to (491, 223)
Screenshot: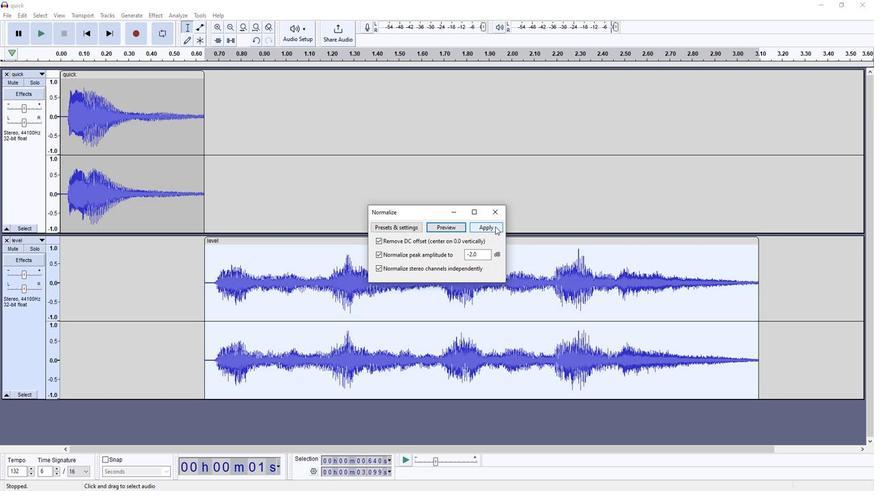 
Action: Mouse pressed left at (491, 223)
Screenshot: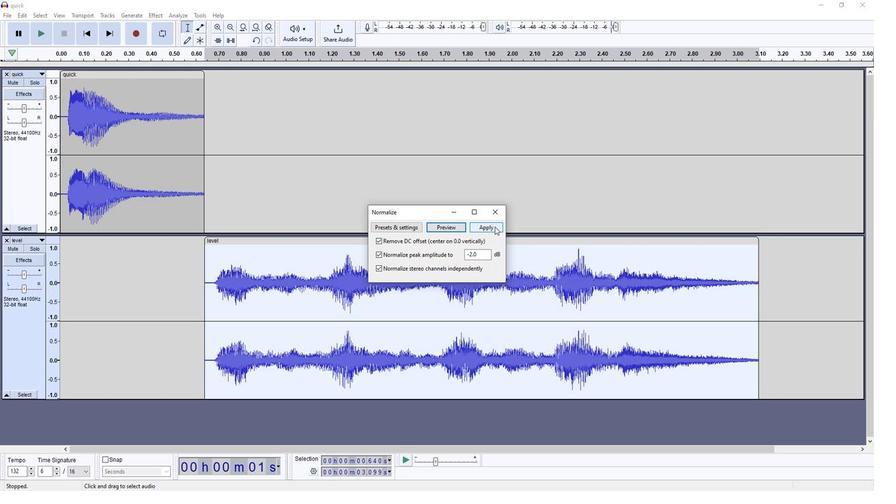 
Action: Mouse moved to (66, 267)
Screenshot: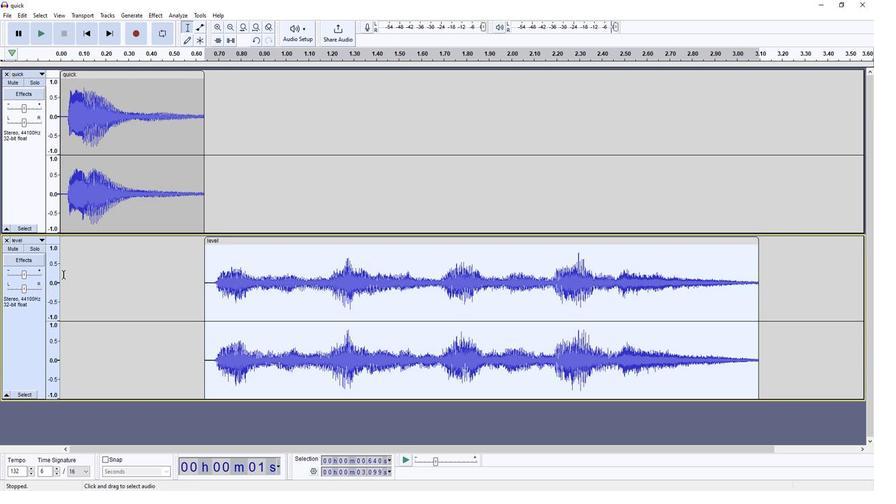 
Action: Mouse scrolled (66, 266) with delta (0, 0)
Screenshot: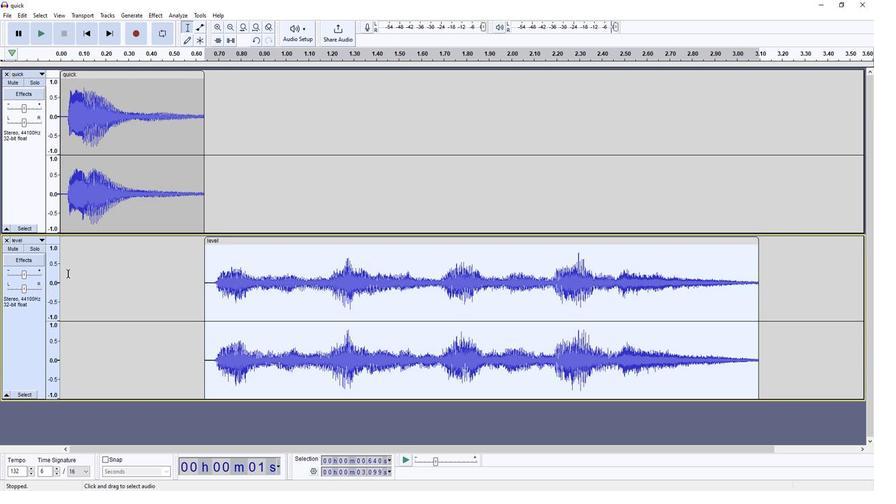 
Action: Mouse moved to (67, 267)
Screenshot: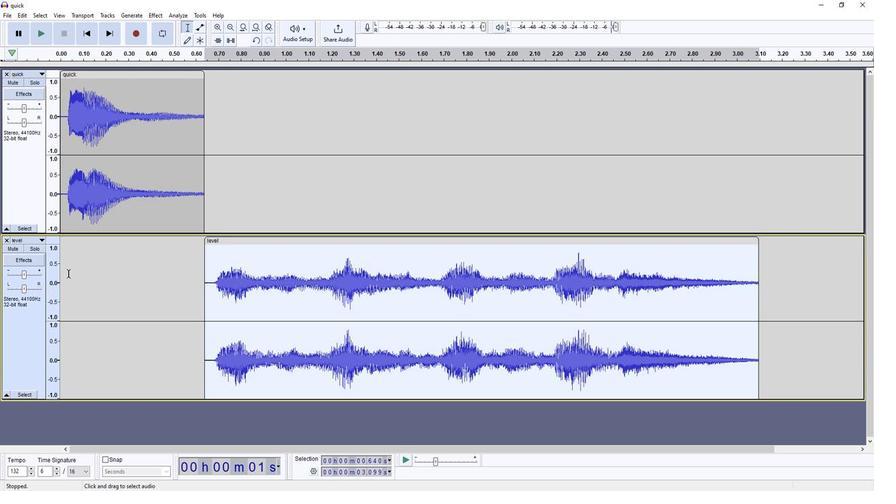 
Action: Mouse scrolled (67, 266) with delta (0, 0)
Screenshot: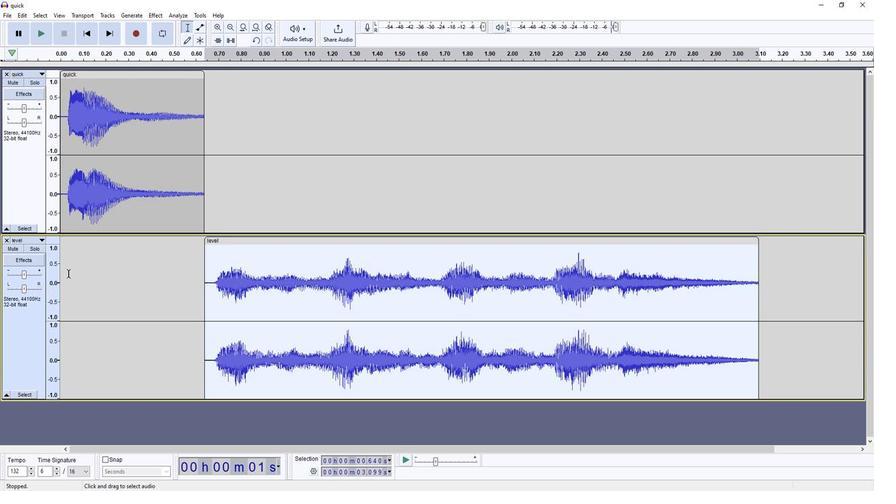 
Action: Mouse moved to (79, 269)
Screenshot: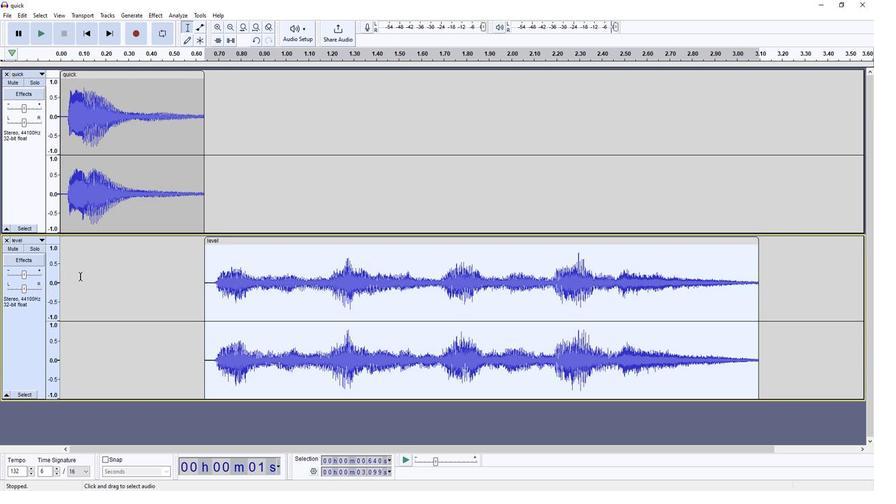 
Action: Mouse scrolled (79, 269) with delta (0, 0)
Screenshot: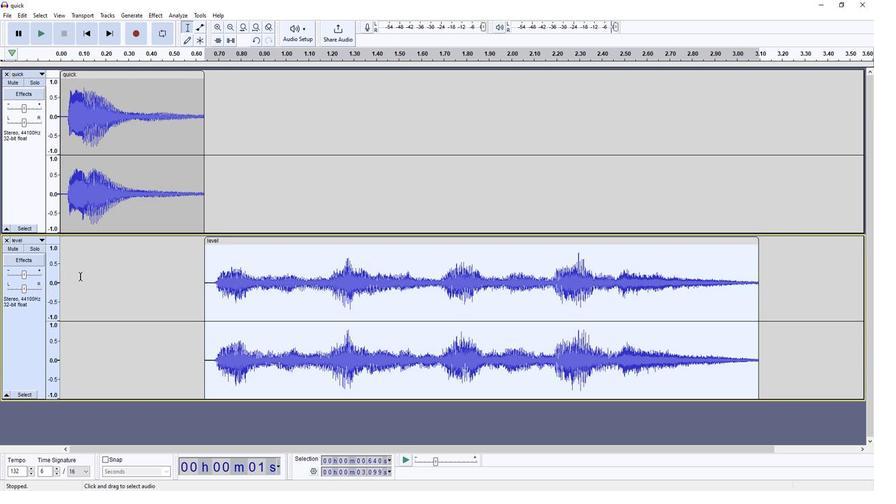 
Action: Mouse scrolled (79, 269) with delta (0, 0)
Screenshot: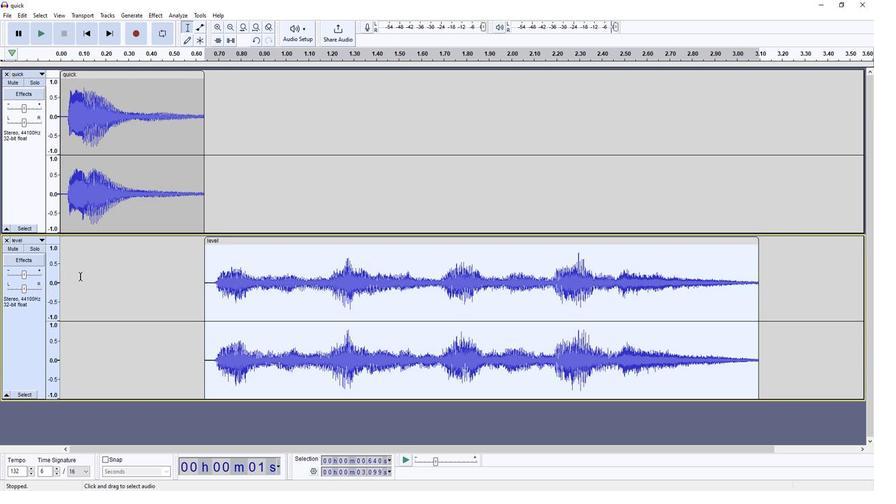 
Action: Mouse scrolled (79, 269) with delta (0, 0)
Screenshot: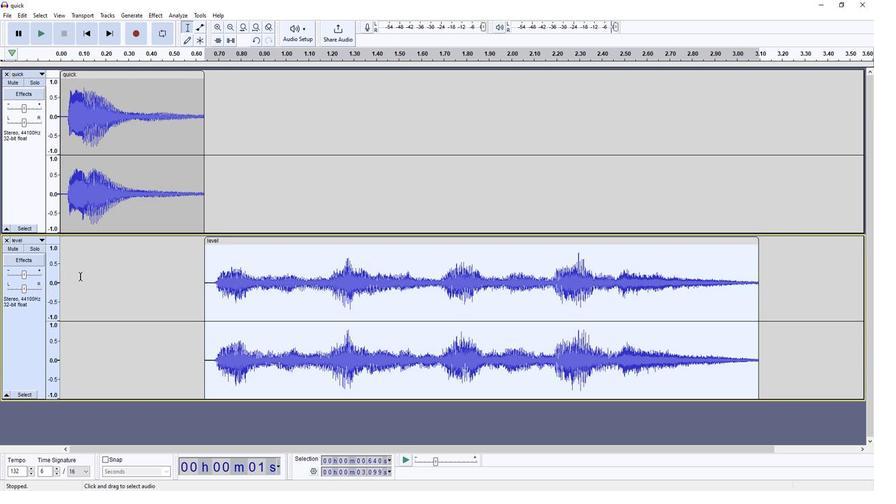 
Action: Mouse moved to (43, 32)
Screenshot: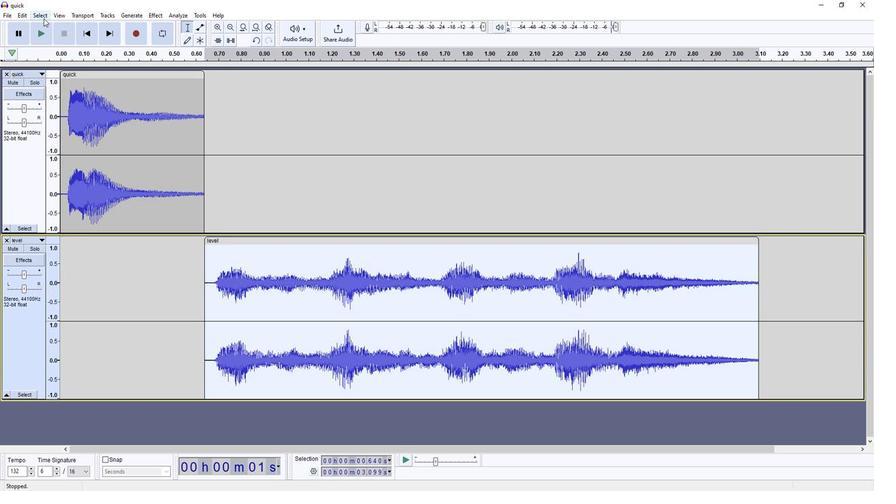 
Action: Mouse pressed left at (43, 32)
Screenshot: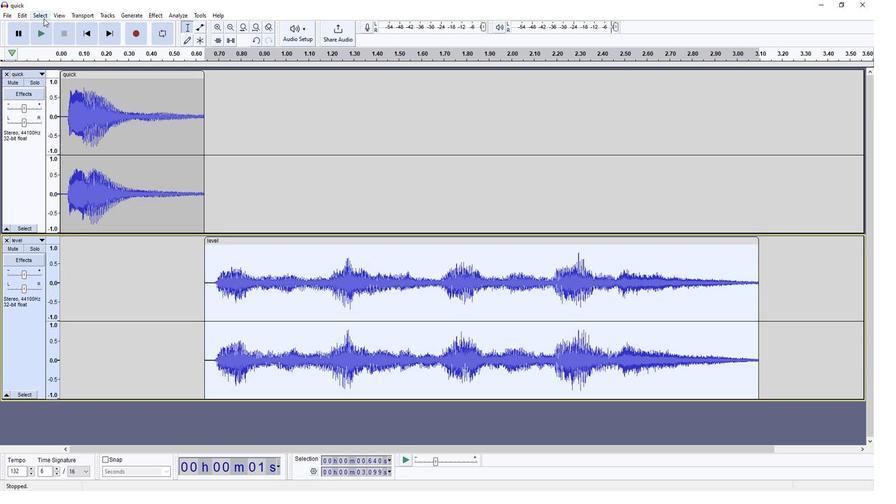 
Action: Mouse moved to (53, 40)
Screenshot: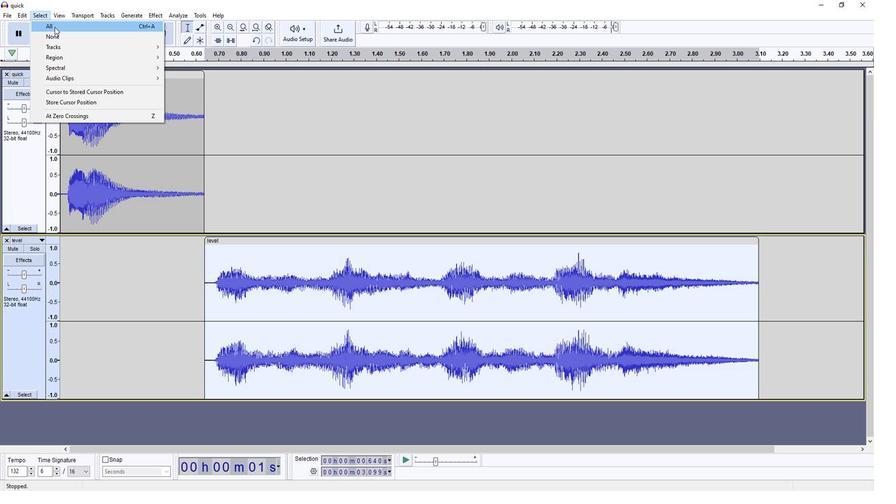 
Action: Mouse pressed left at (53, 40)
Screenshot: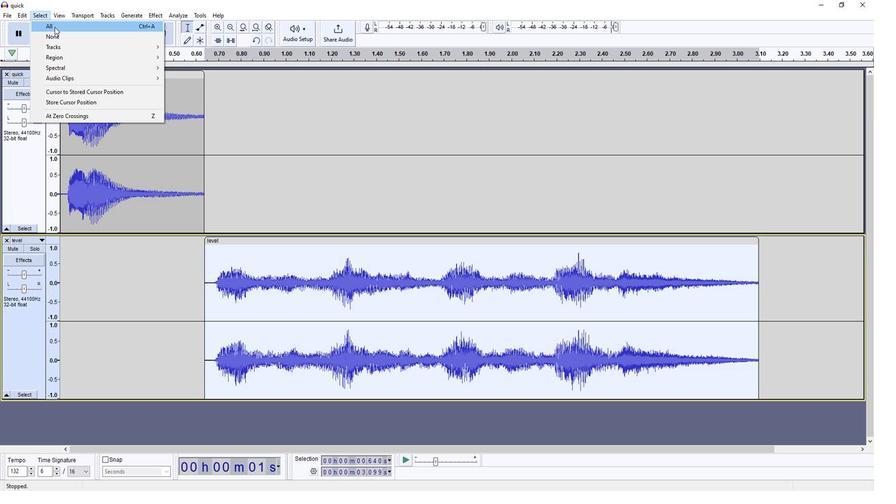 
Action: Mouse moved to (43, 47)
Screenshot: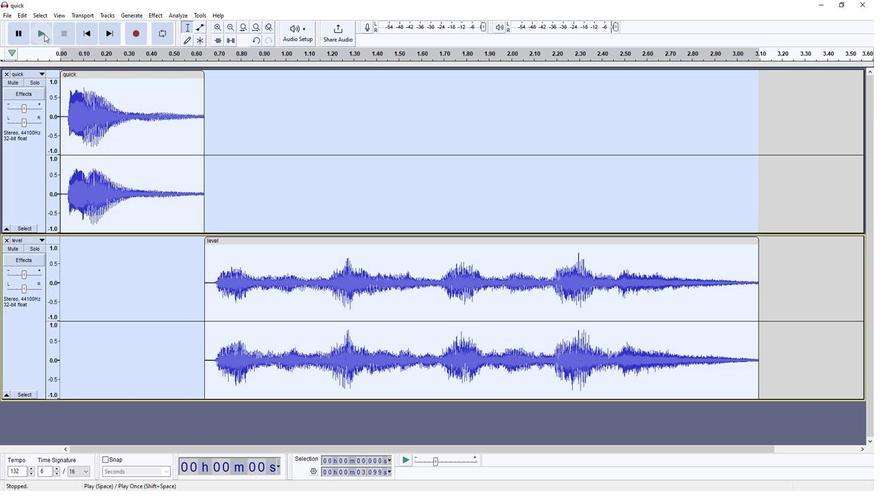
Action: Mouse pressed left at (43, 47)
Screenshot: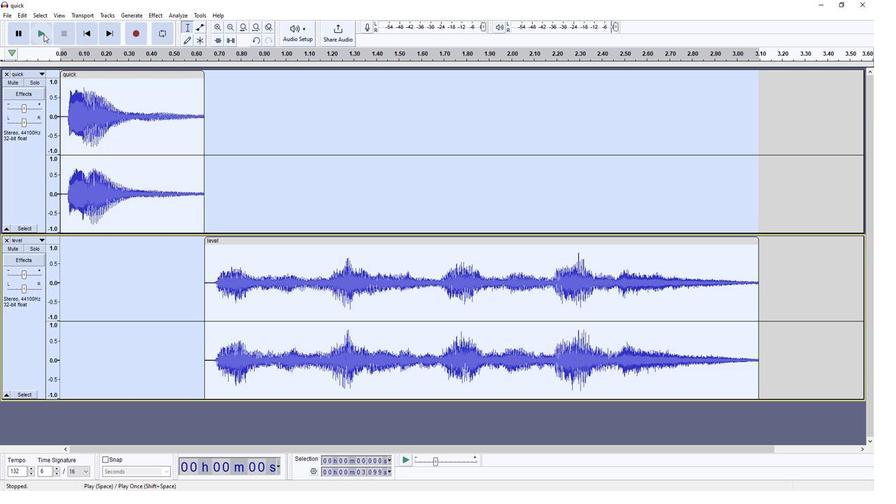 
Action: Mouse moved to (1, 28)
Screenshot: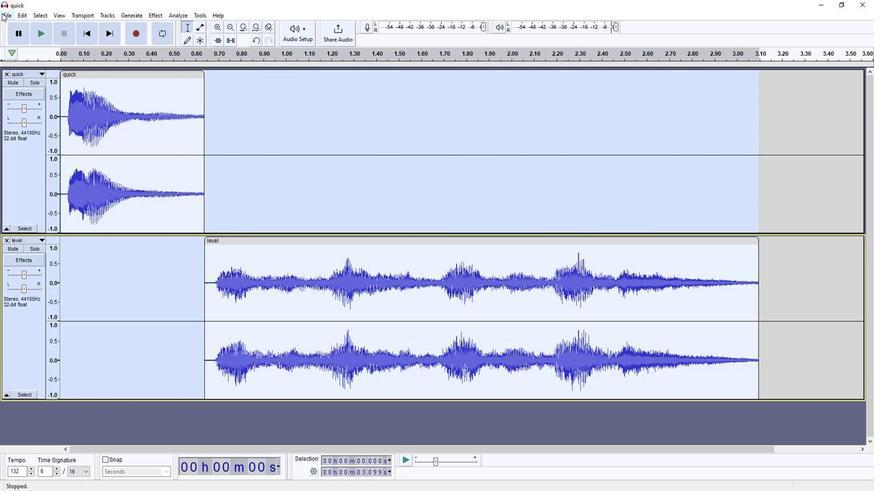 
Action: Mouse pressed left at (1, 28)
Screenshot: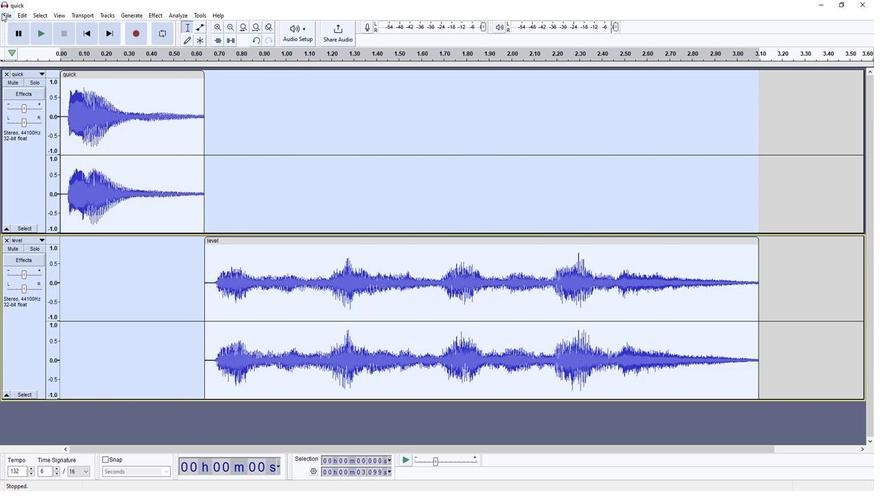 
Action: Mouse moved to (34, 92)
Screenshot: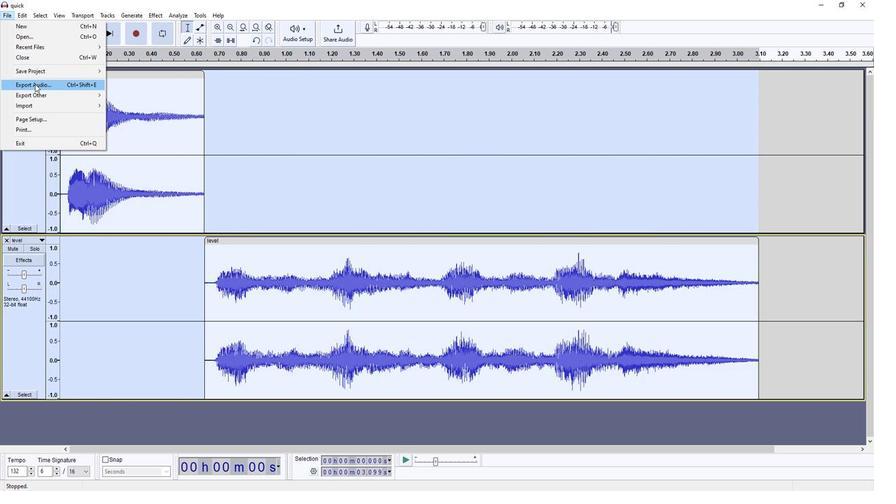 
Action: Mouse pressed left at (34, 92)
Screenshot: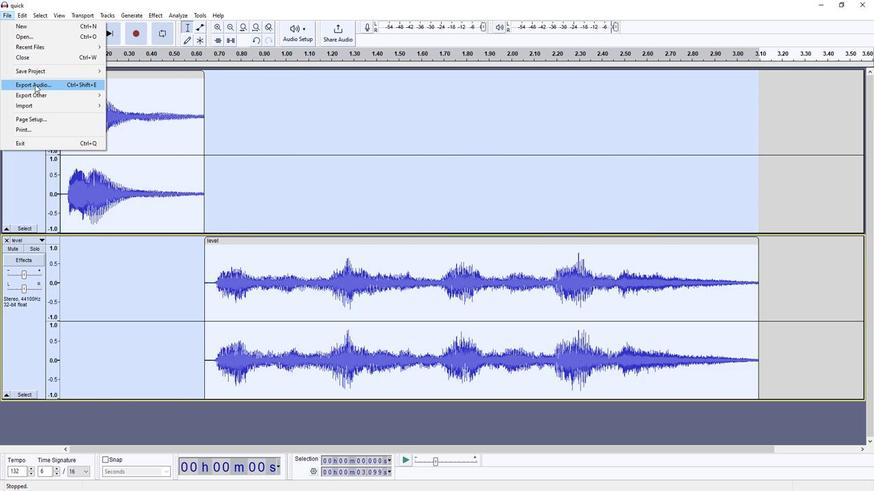 
Action: Mouse moved to (83, 78)
Screenshot: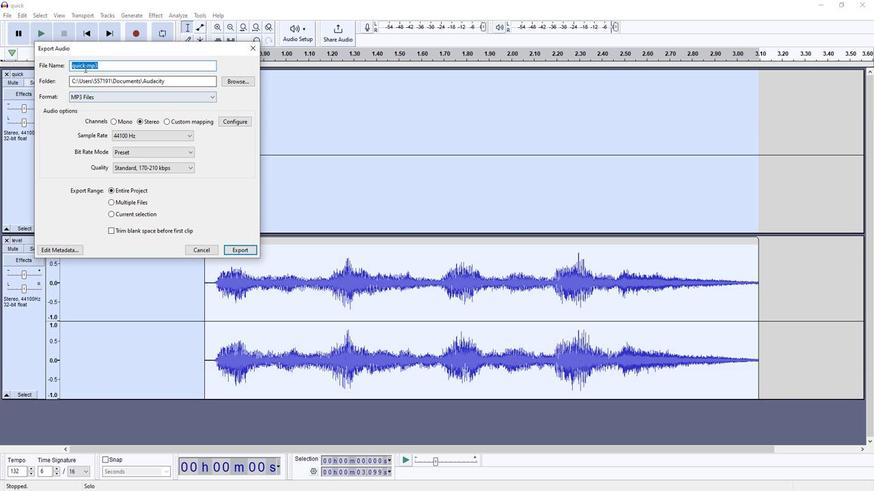
Action: Mouse pressed left at (83, 78)
Screenshot: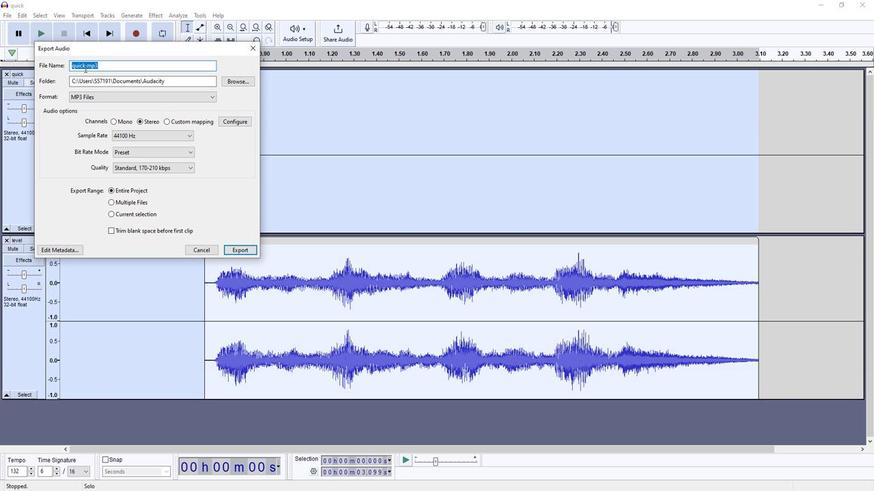 
Action: Mouse moved to (56, 81)
Screenshot: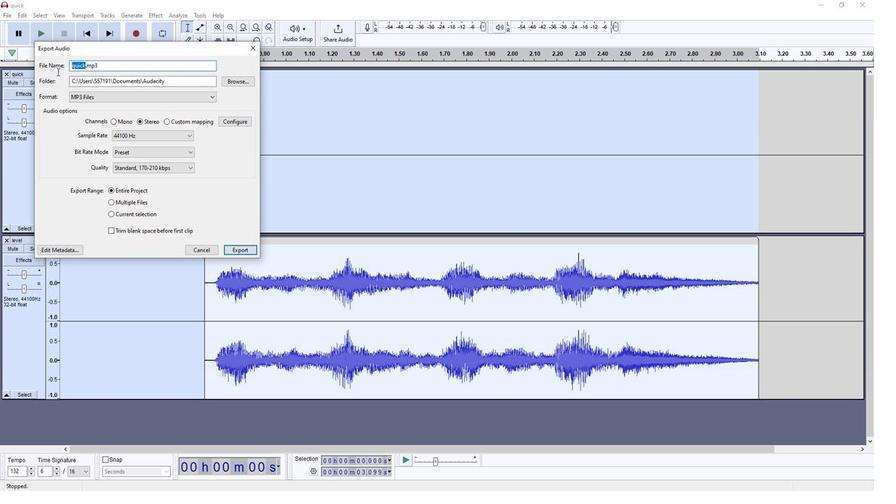 
Action: Key pressed <Key.shift>Normalize<Key.space><Key.shift>Multiple<Key.space><Key.shift>Tracks
Screenshot: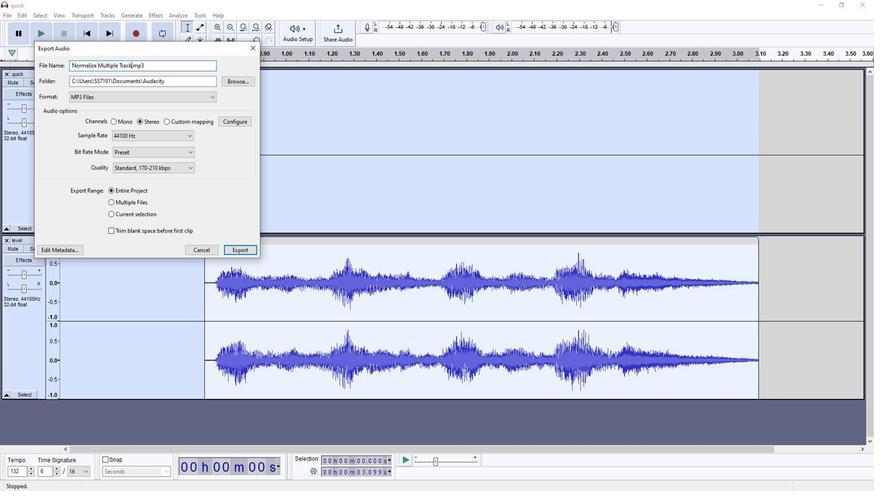 
Action: Mouse moved to (234, 246)
Screenshot: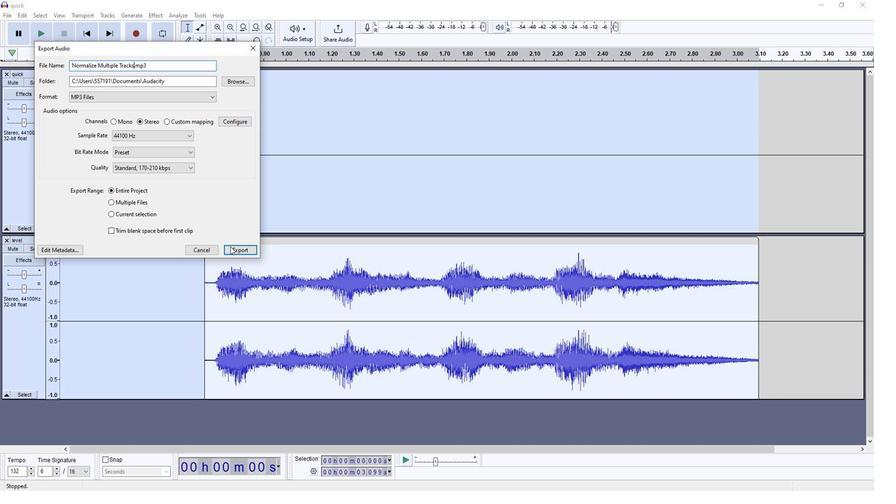
Action: Mouse pressed left at (234, 246)
Screenshot: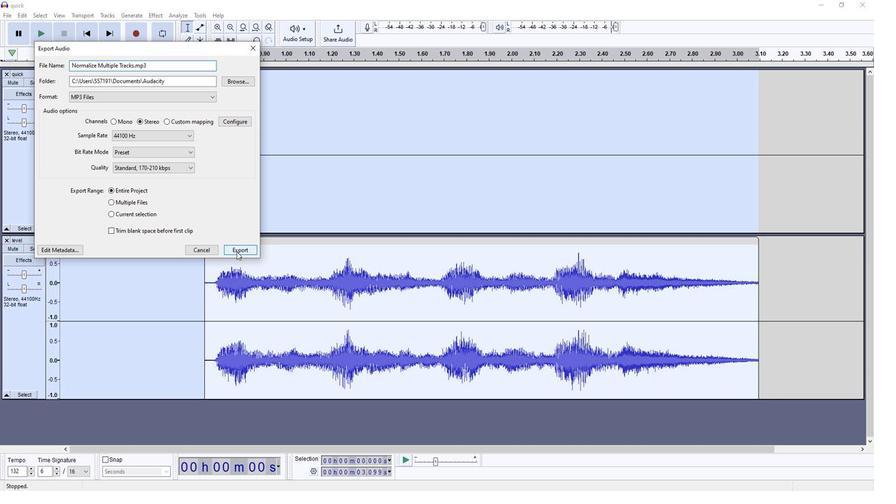 
